 Task: Find connections with filter location Vera with filter topic #machinelearningwith filter profile language French with filter current company Tesco with filter school Bishop Cotton Boys' School with filter industry Animal Feed Manufacturing with filter service category Management Consulting with filter keywords title Plant Engineer
Action: Mouse scrolled (634, 588) with delta (0, 1)
Screenshot: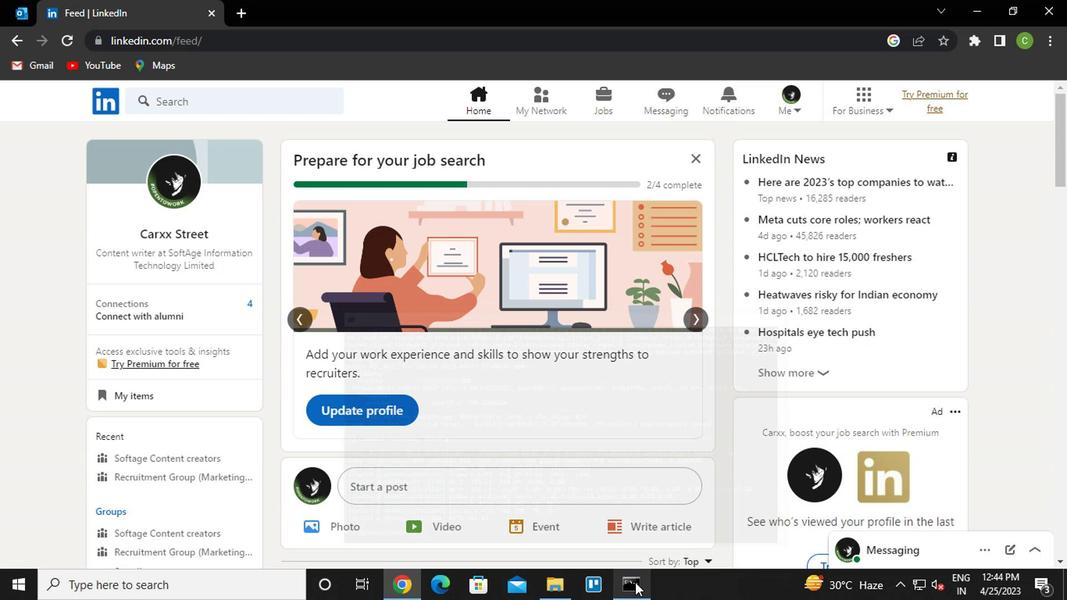 
Action: Mouse scrolled (634, 588) with delta (0, 1)
Screenshot: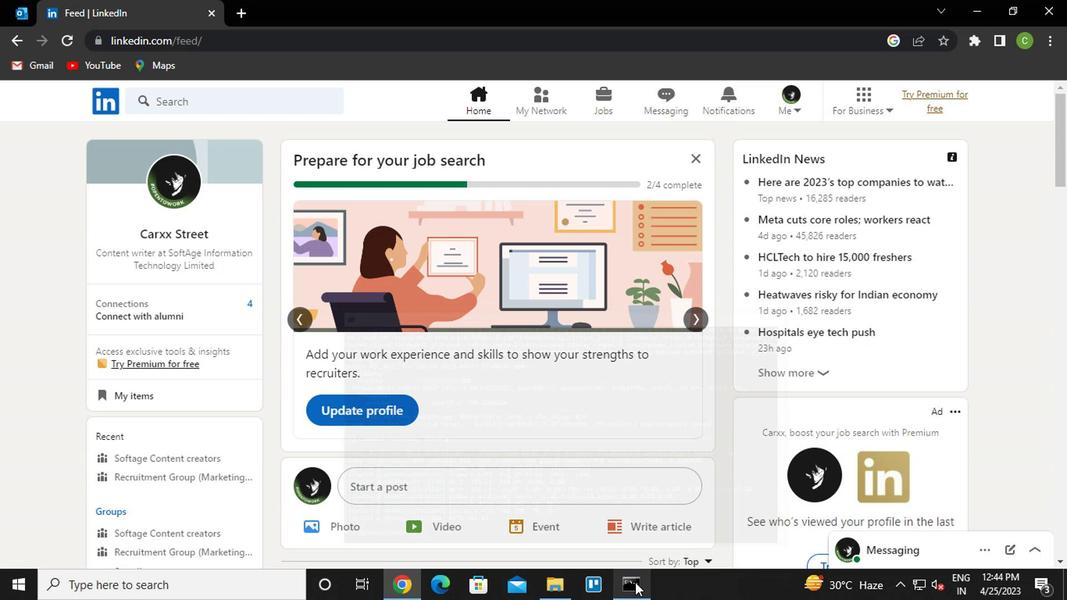
Action: Mouse moved to (549, 105)
Screenshot: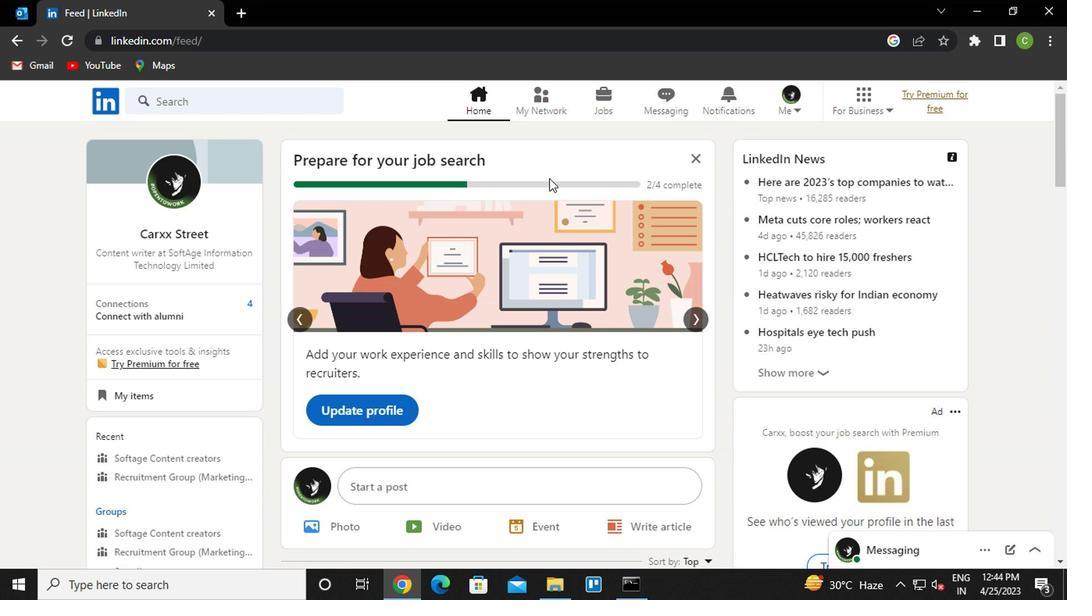 
Action: Mouse pressed left at (549, 105)
Screenshot: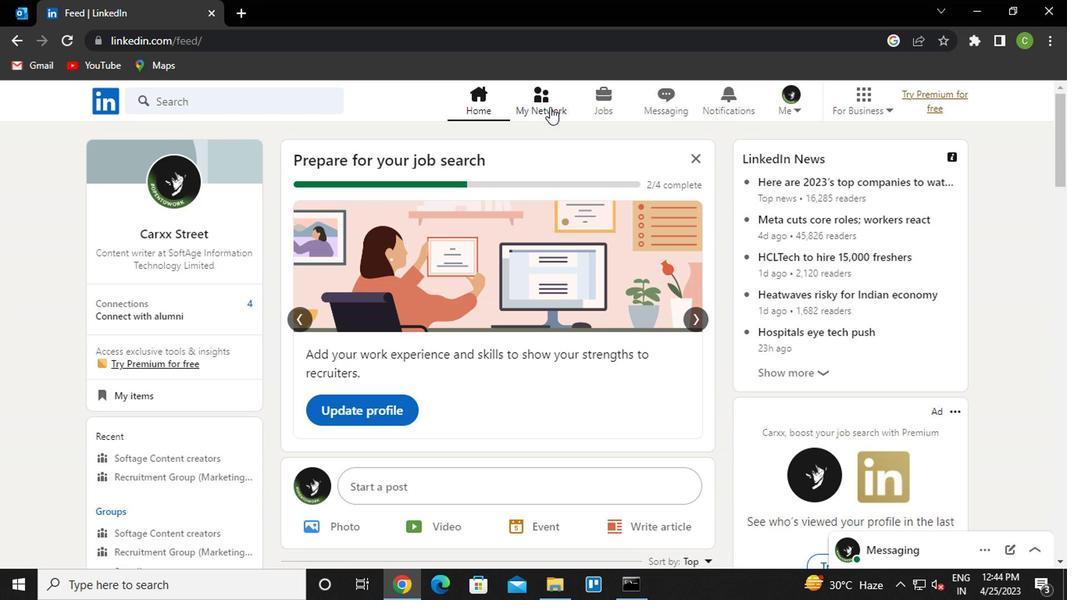 
Action: Mouse moved to (221, 181)
Screenshot: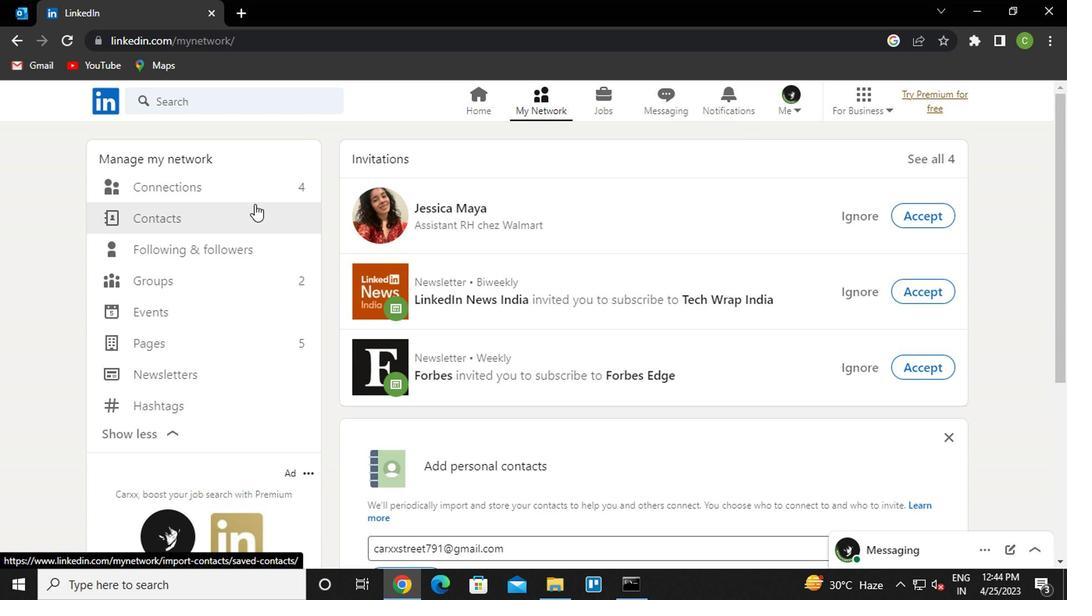 
Action: Mouse pressed left at (221, 181)
Screenshot: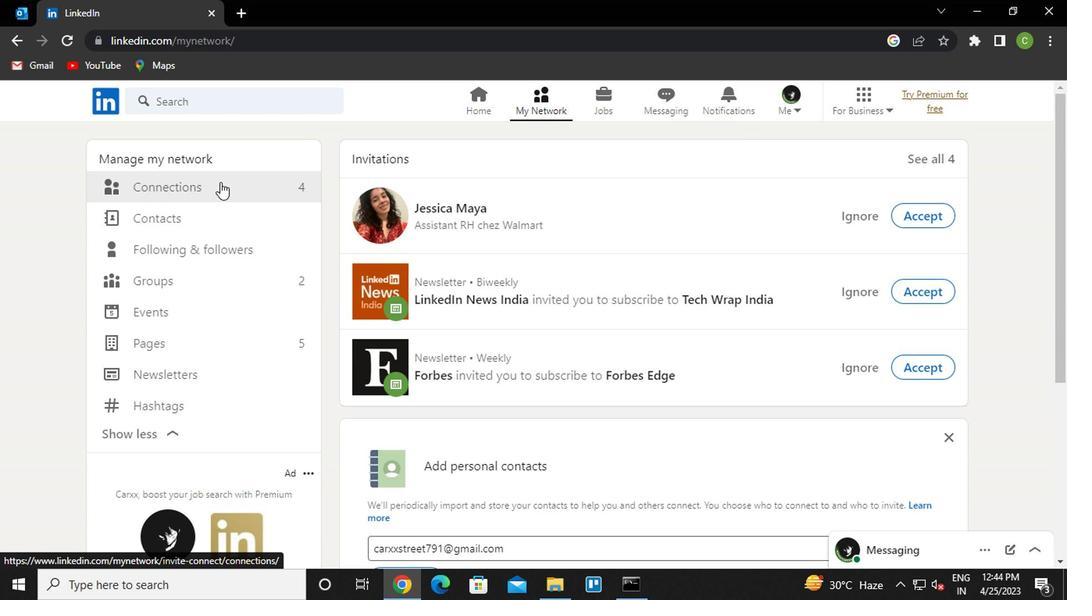 
Action: Mouse moved to (673, 189)
Screenshot: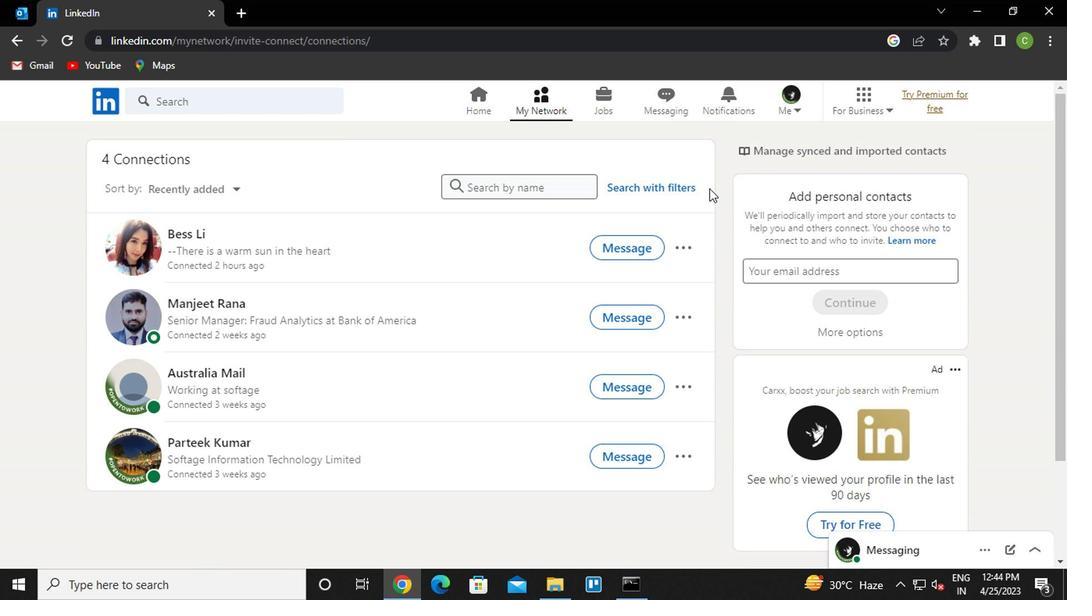 
Action: Mouse pressed left at (673, 189)
Screenshot: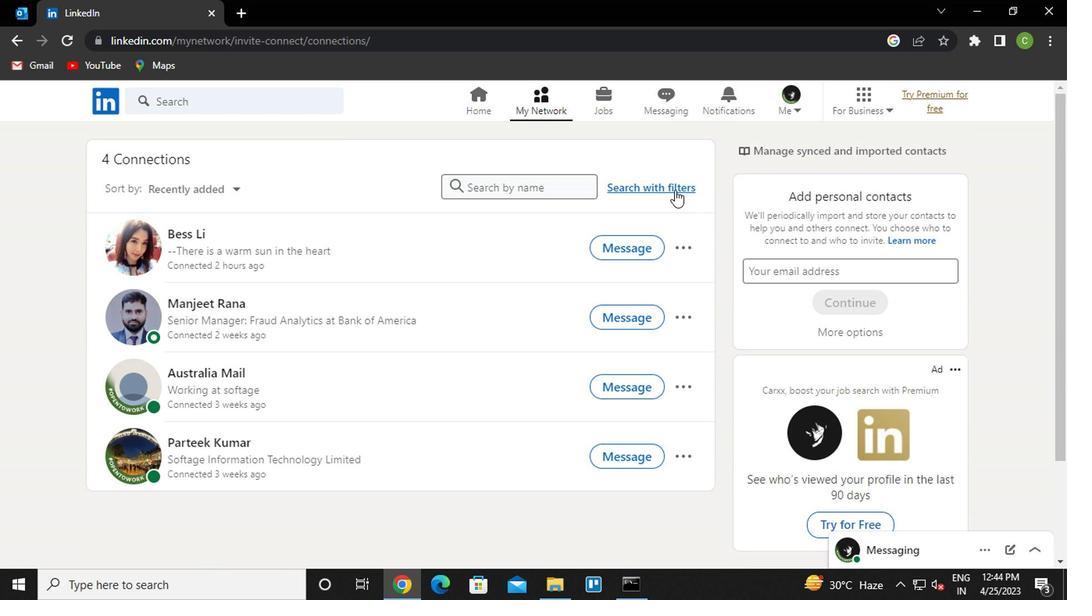 
Action: Mouse moved to (540, 145)
Screenshot: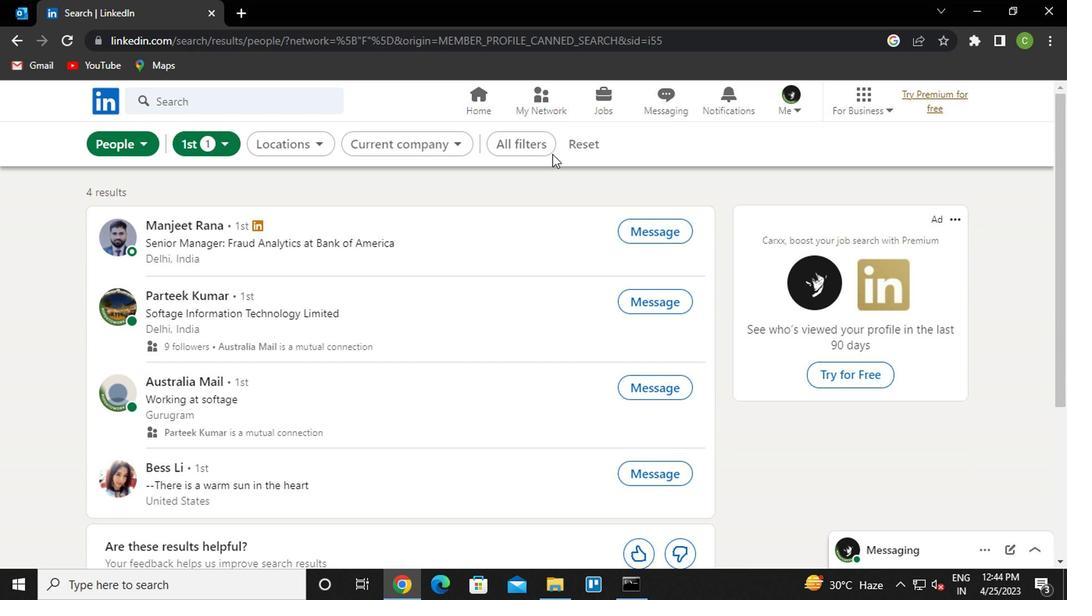 
Action: Mouse pressed left at (540, 145)
Screenshot: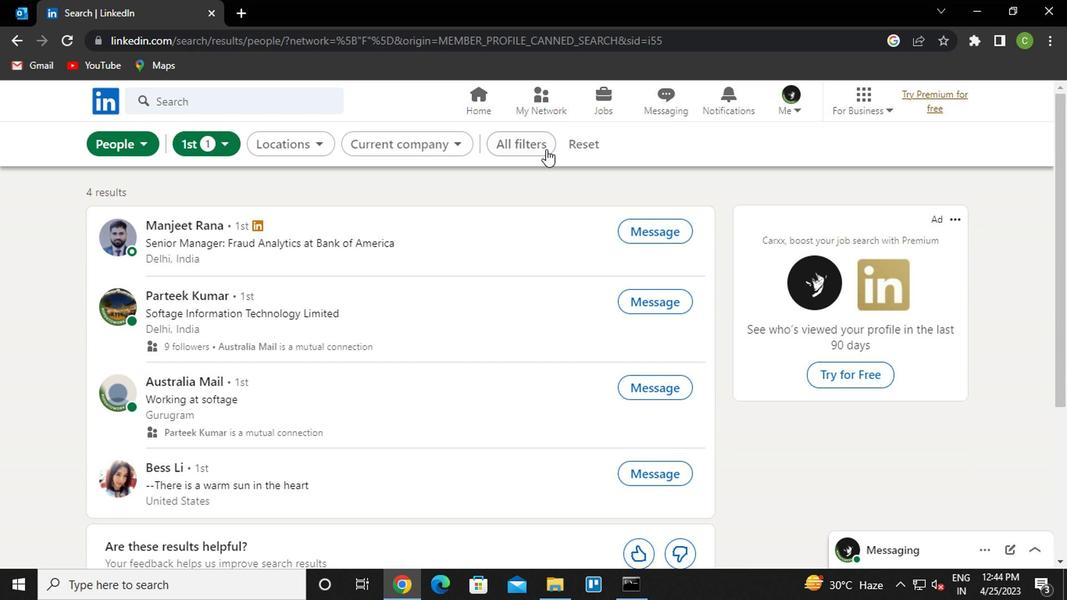
Action: Mouse moved to (830, 341)
Screenshot: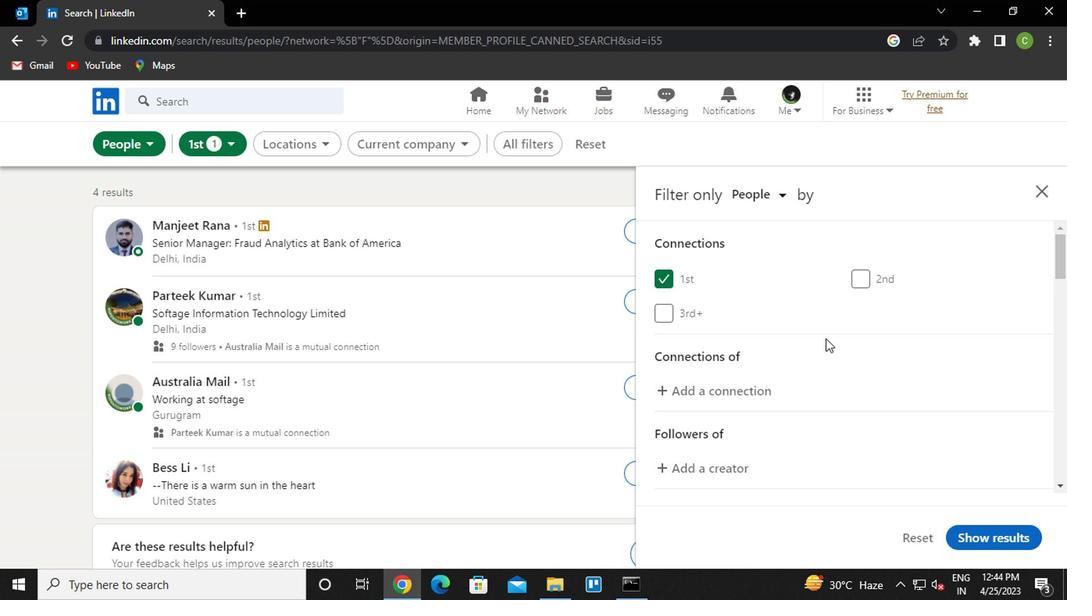 
Action: Mouse scrolled (830, 341) with delta (0, 0)
Screenshot: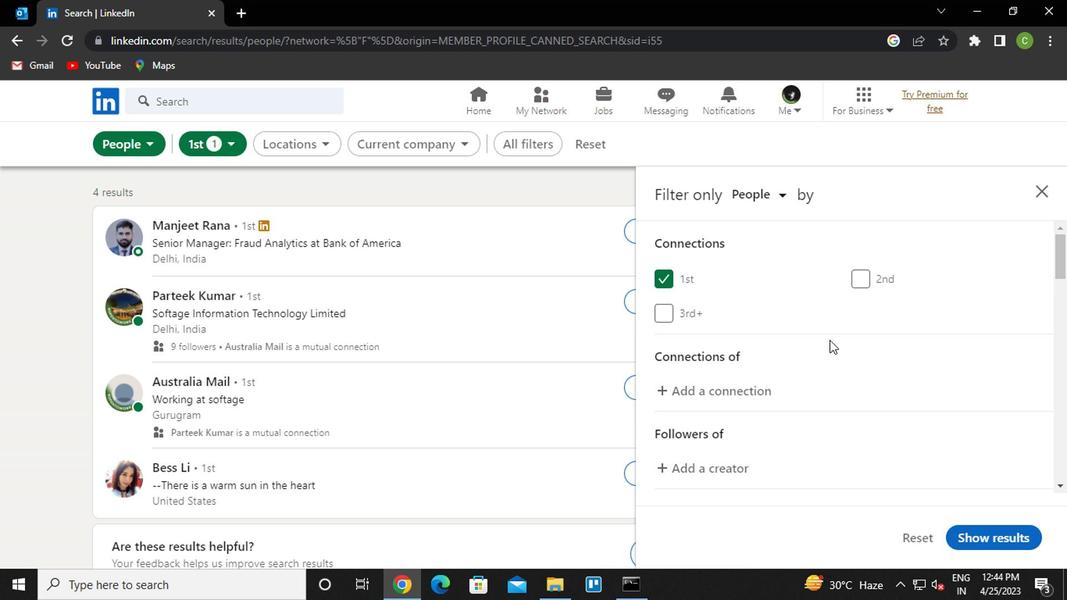 
Action: Mouse scrolled (830, 341) with delta (0, 0)
Screenshot: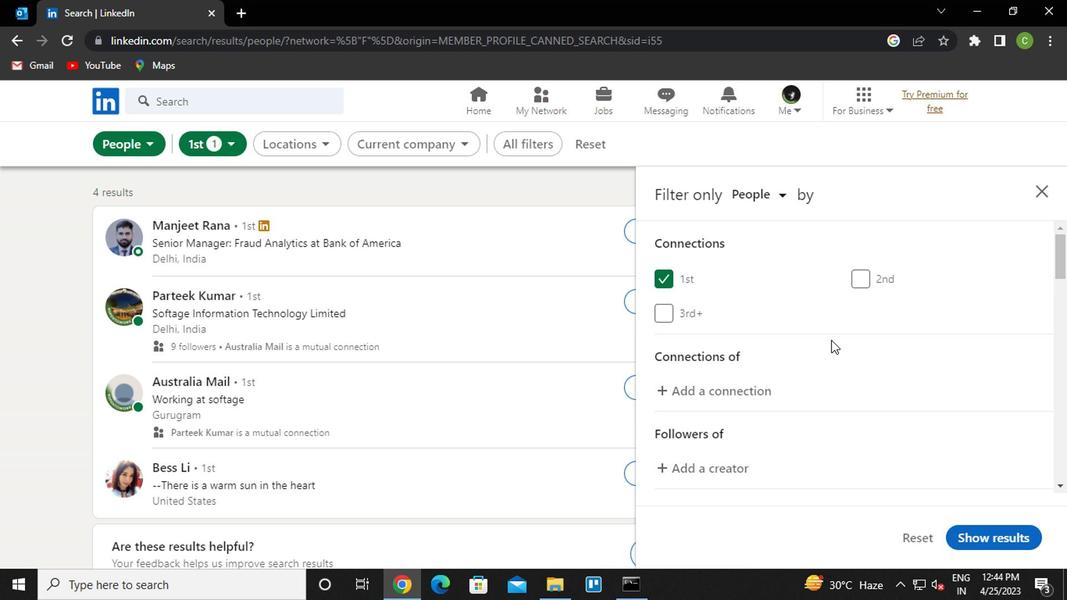 
Action: Mouse scrolled (830, 341) with delta (0, 0)
Screenshot: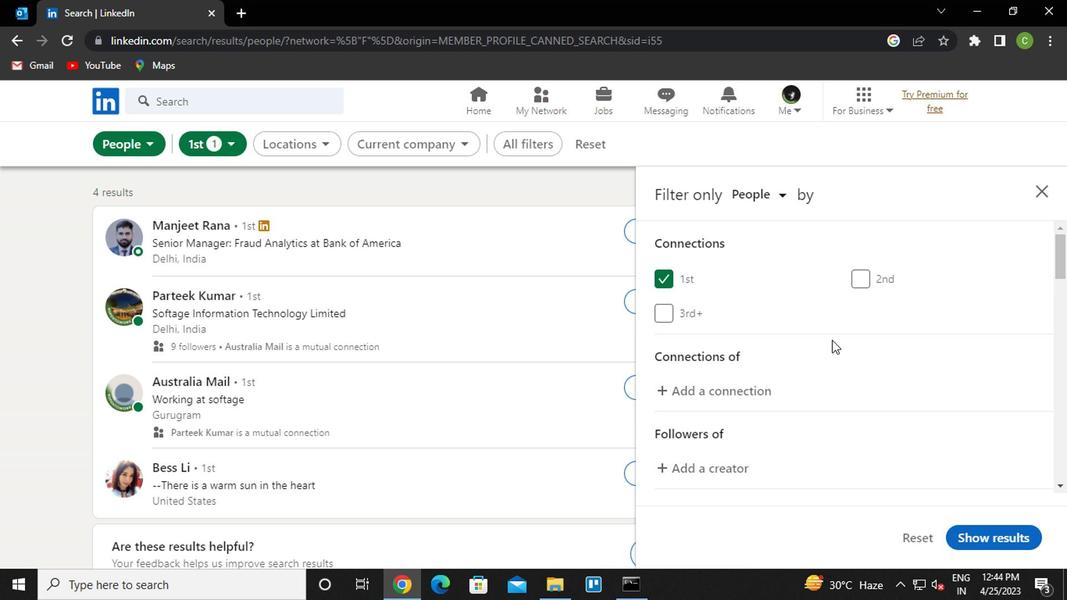 
Action: Mouse scrolled (830, 341) with delta (0, 0)
Screenshot: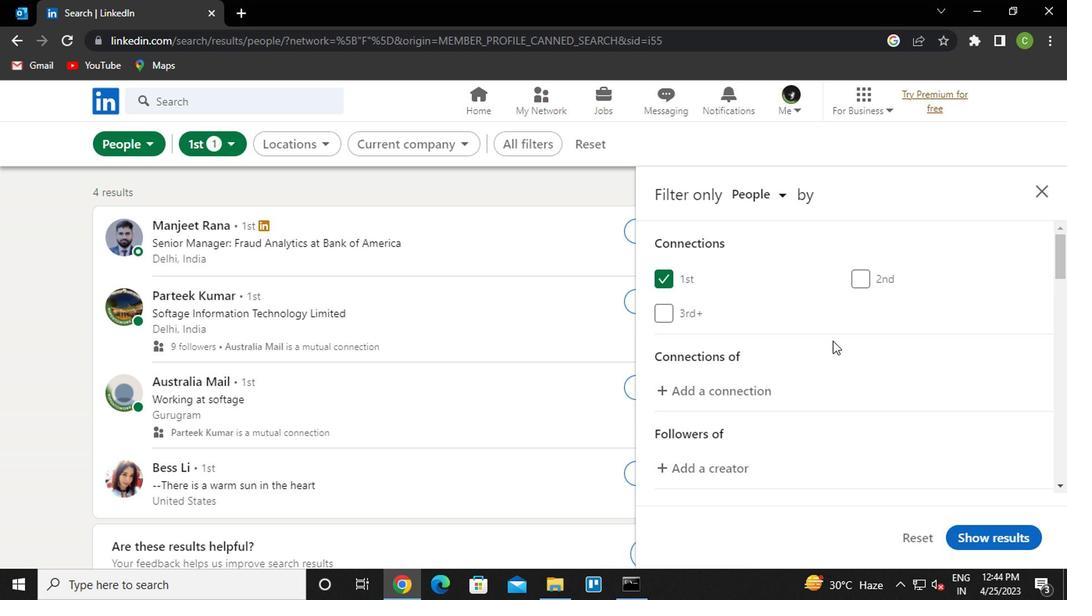 
Action: Mouse moved to (865, 322)
Screenshot: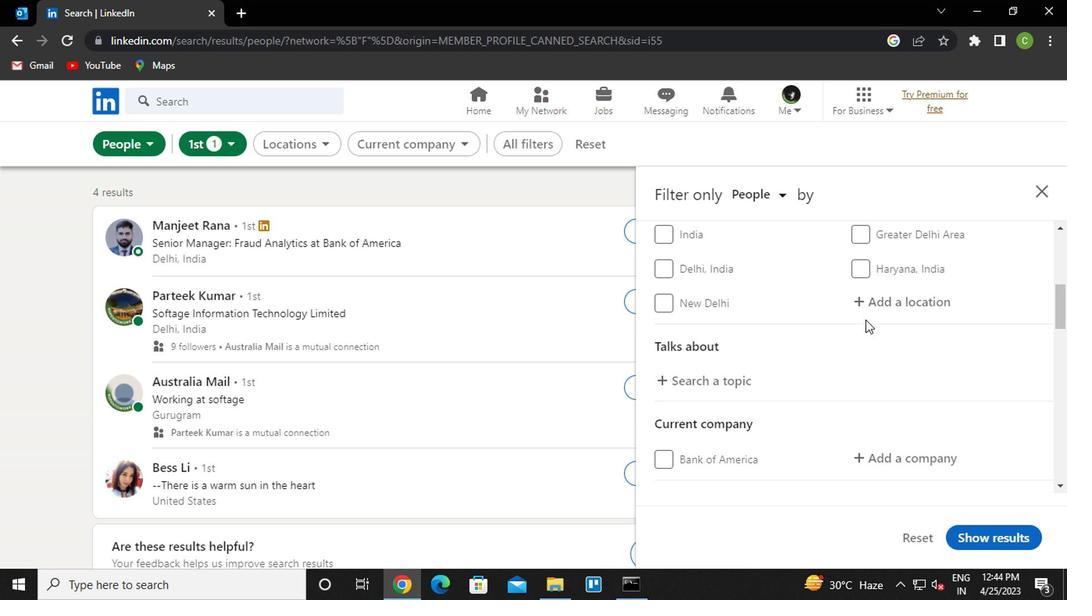 
Action: Mouse scrolled (865, 323) with delta (0, 0)
Screenshot: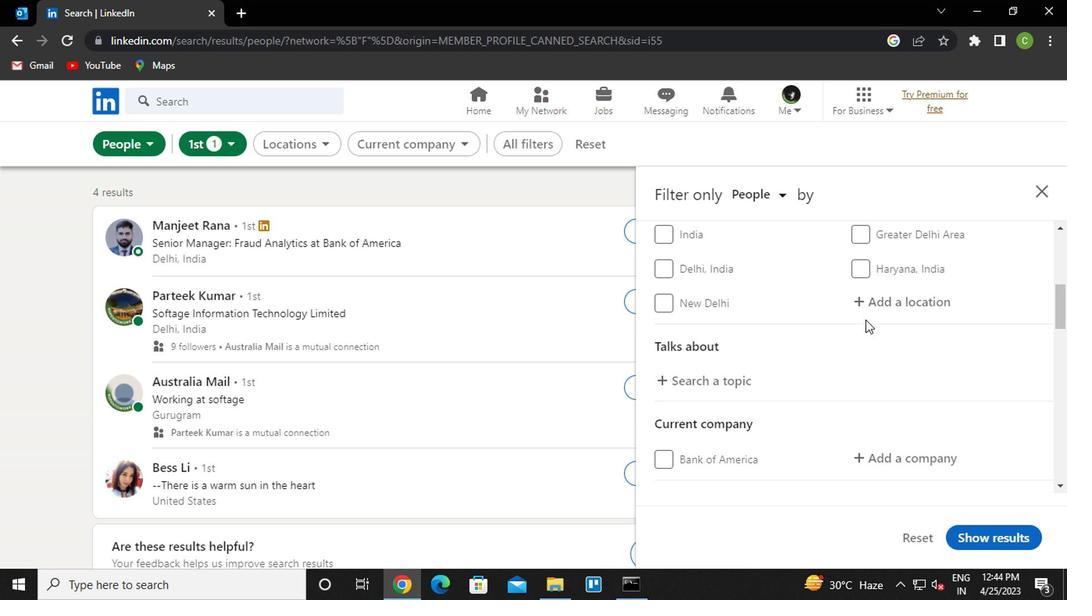 
Action: Mouse scrolled (865, 323) with delta (0, 0)
Screenshot: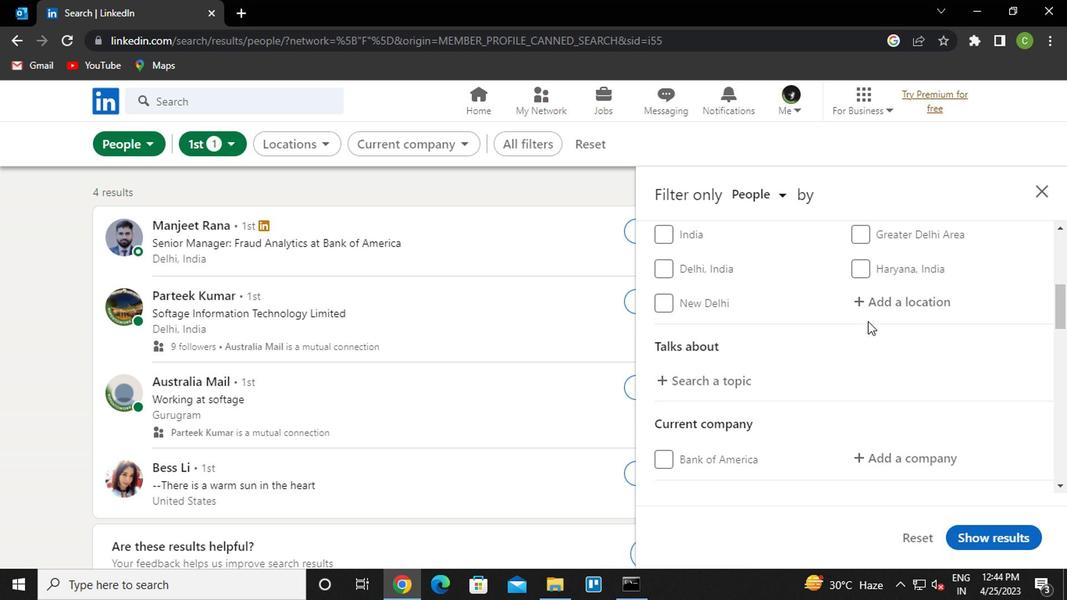 
Action: Mouse moved to (894, 463)
Screenshot: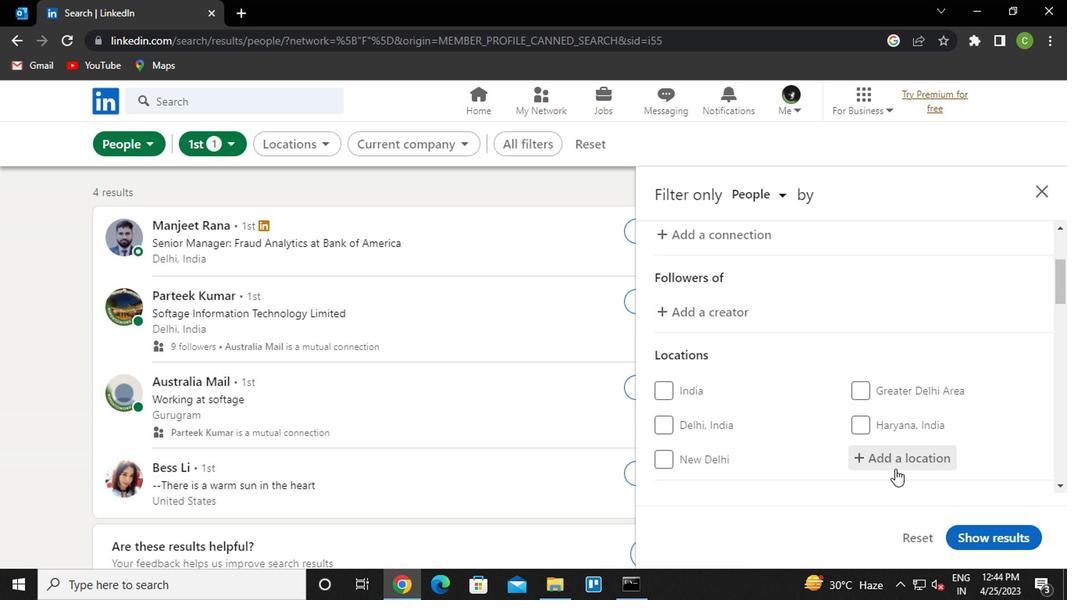 
Action: Mouse pressed left at (894, 463)
Screenshot: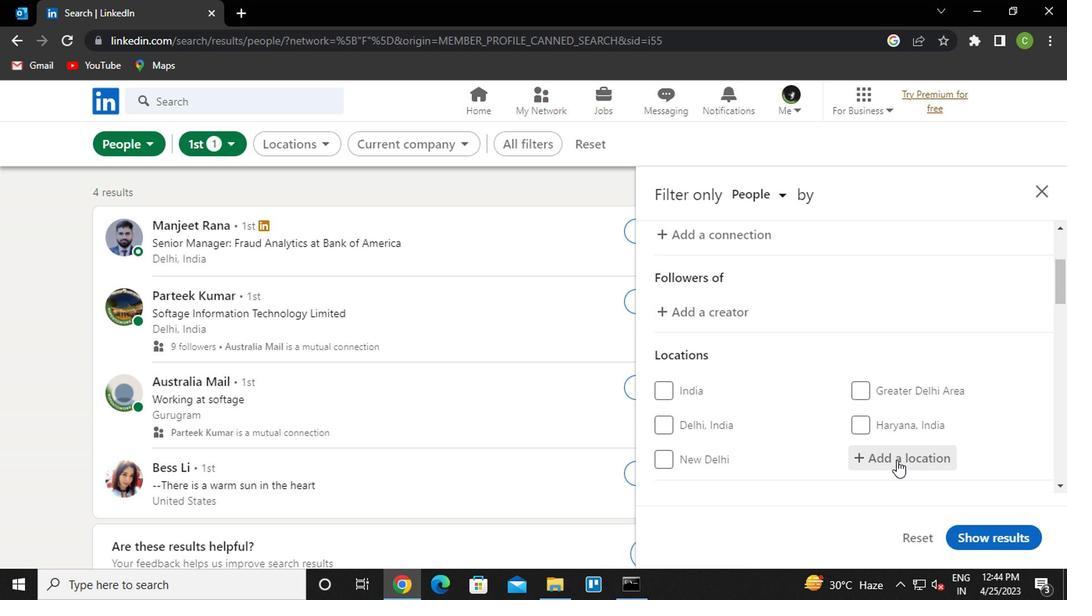 
Action: Mouse moved to (820, 514)
Screenshot: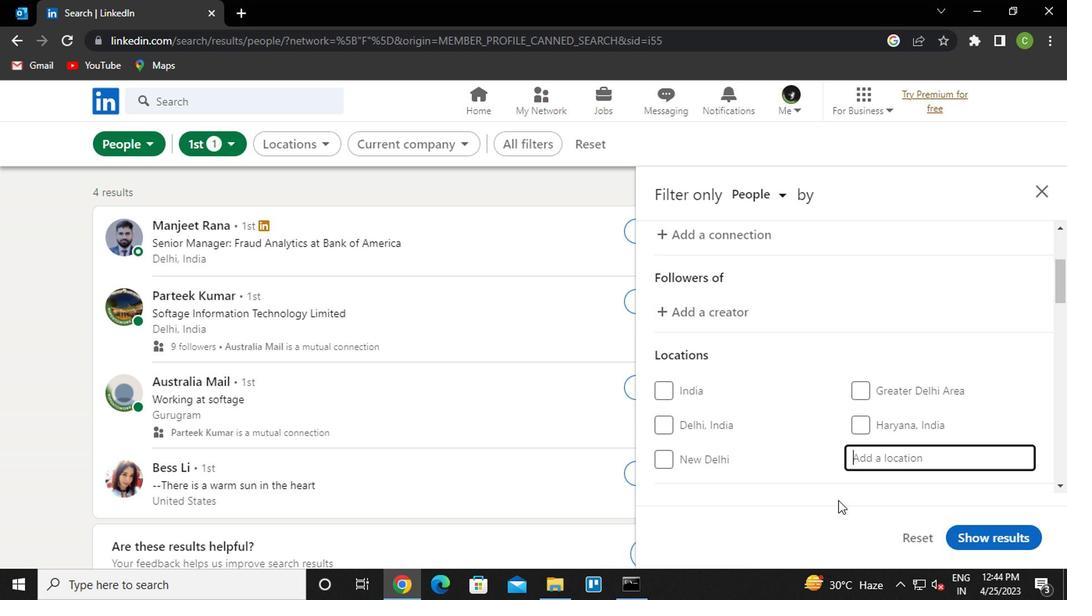 
Action: Key pressed <Key.caps_lock><Key.caps_lock>v<Key.caps_lock>era<Key.enter>
Screenshot: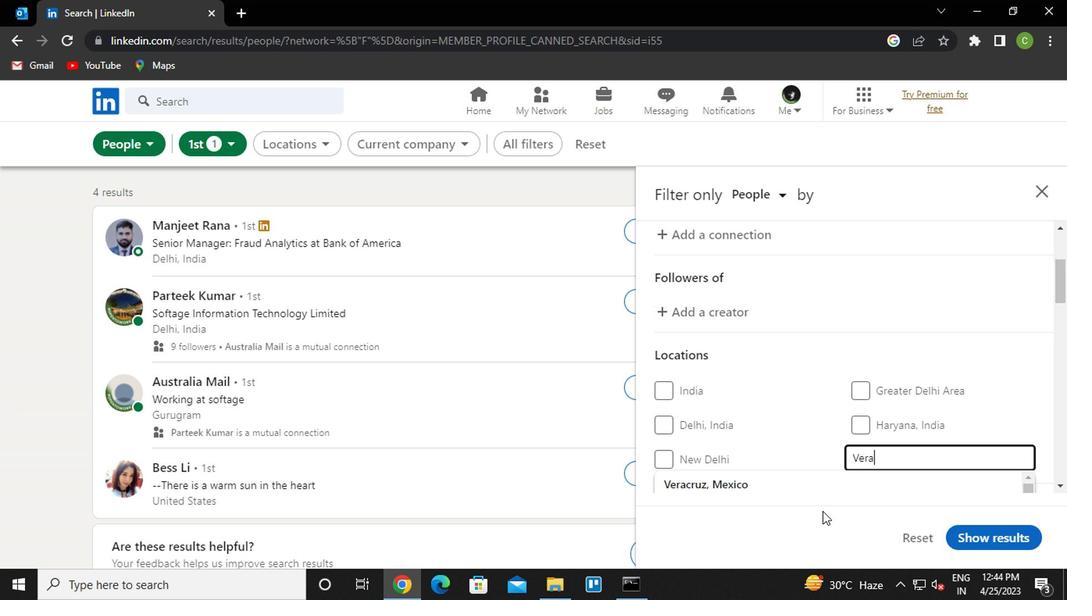 
Action: Mouse moved to (865, 411)
Screenshot: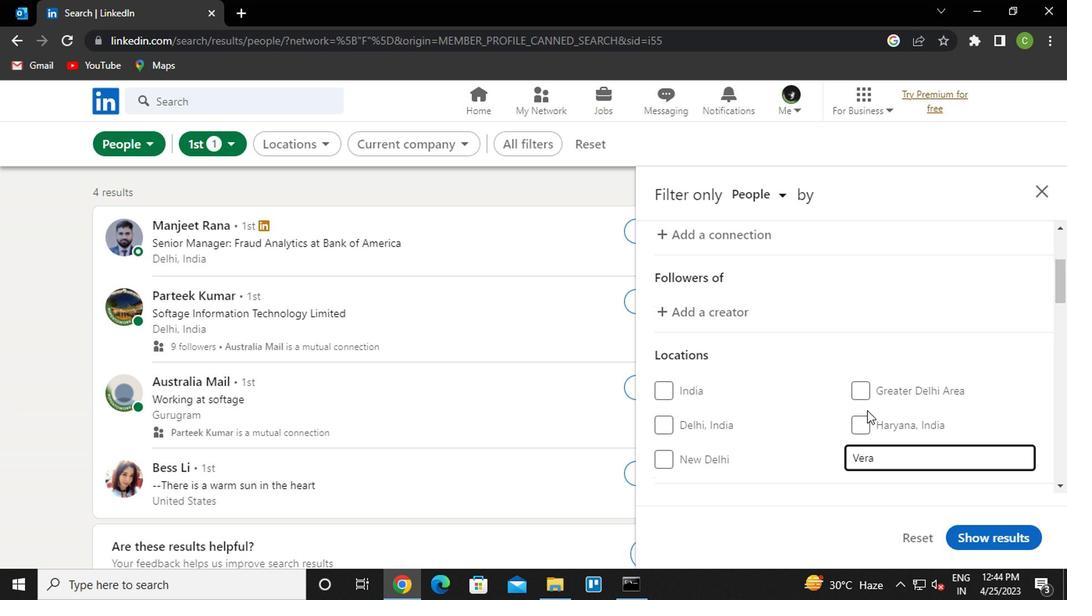 
Action: Mouse scrolled (865, 411) with delta (0, 0)
Screenshot: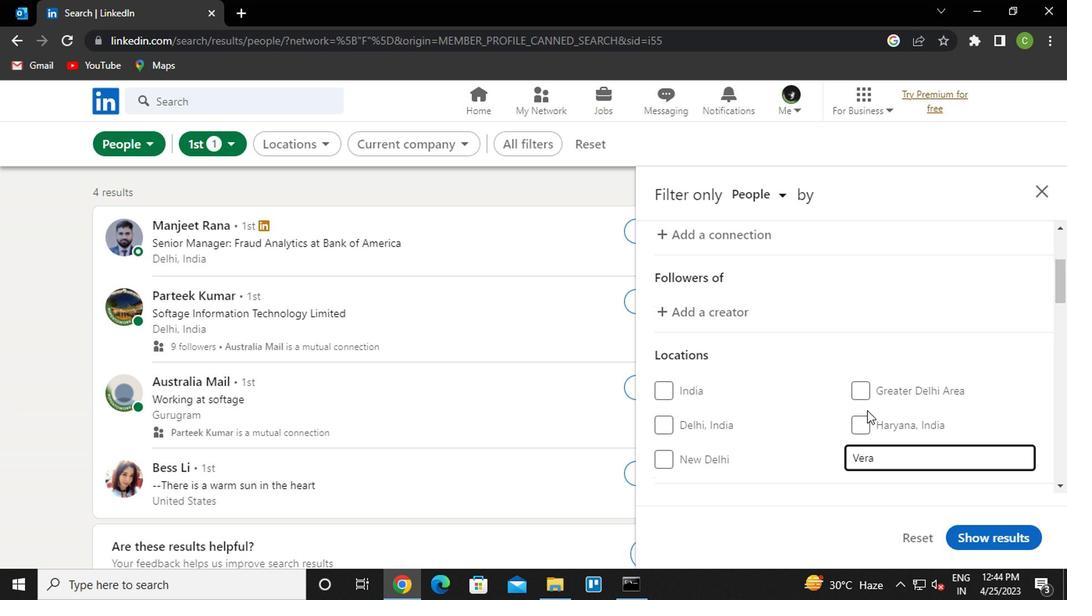 
Action: Mouse moved to (857, 393)
Screenshot: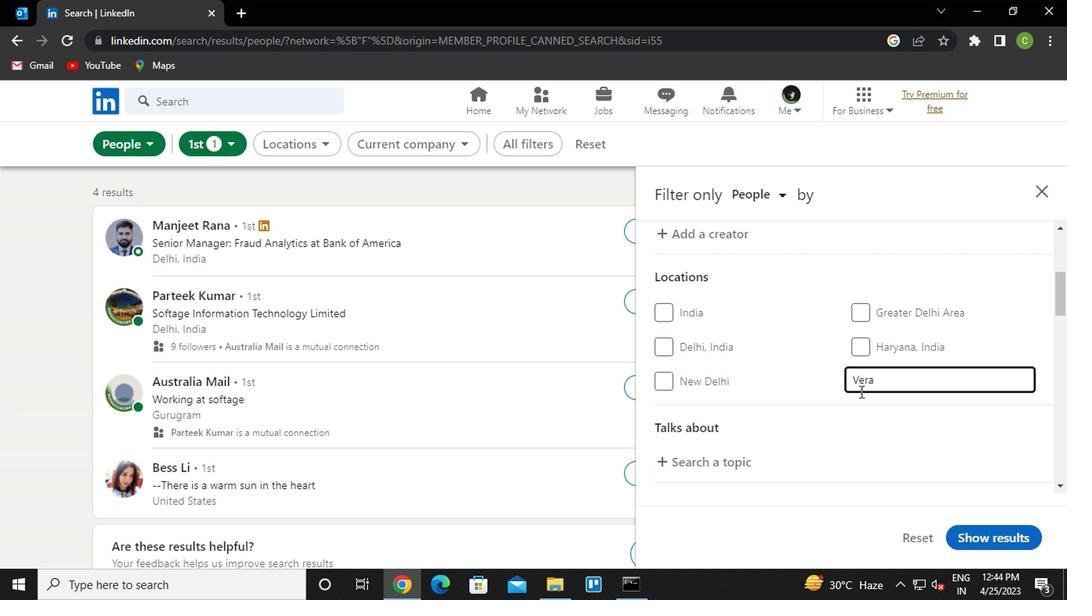 
Action: Mouse scrolled (857, 393) with delta (0, 0)
Screenshot: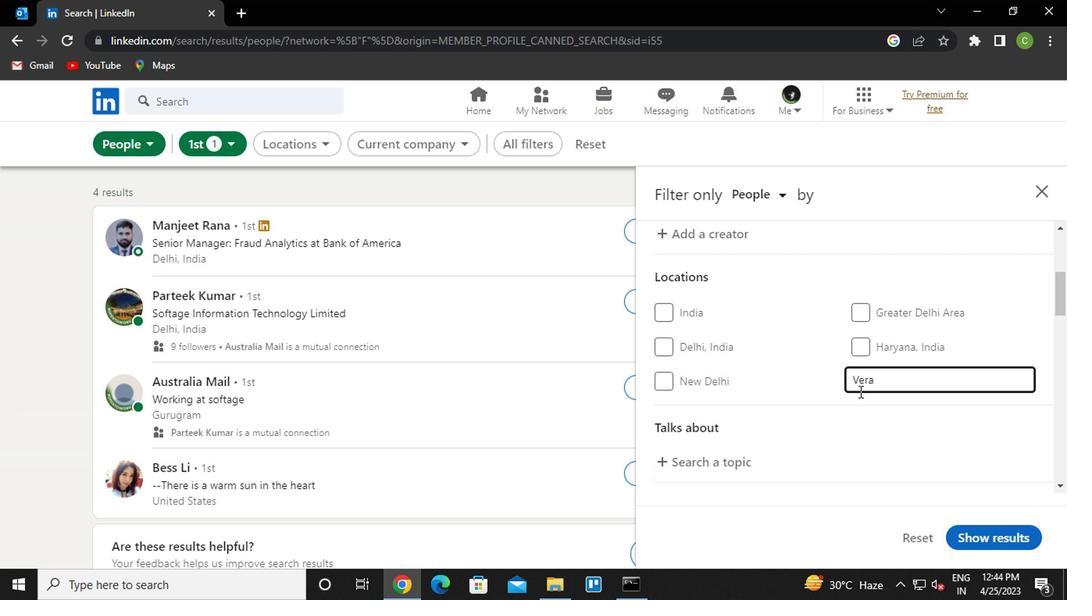
Action: Mouse moved to (718, 383)
Screenshot: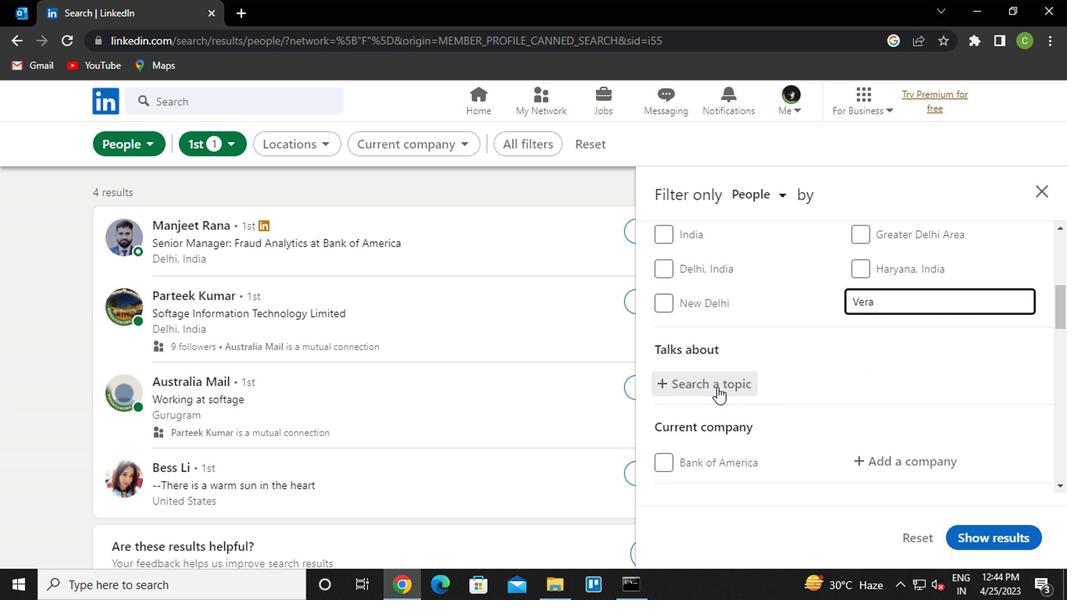 
Action: Mouse pressed left at (718, 383)
Screenshot: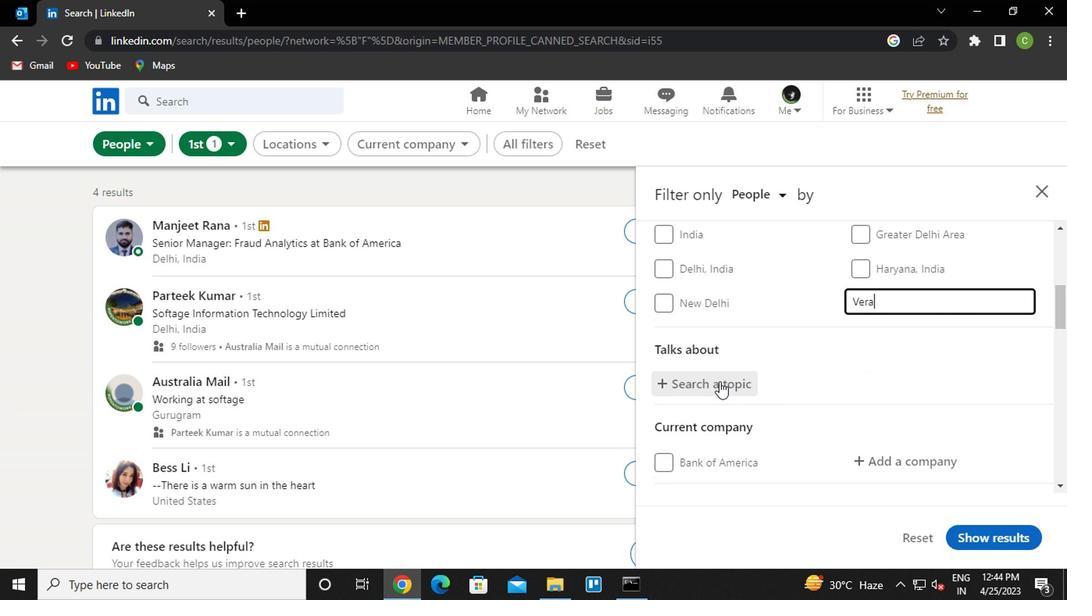 
Action: Mouse moved to (712, 386)
Screenshot: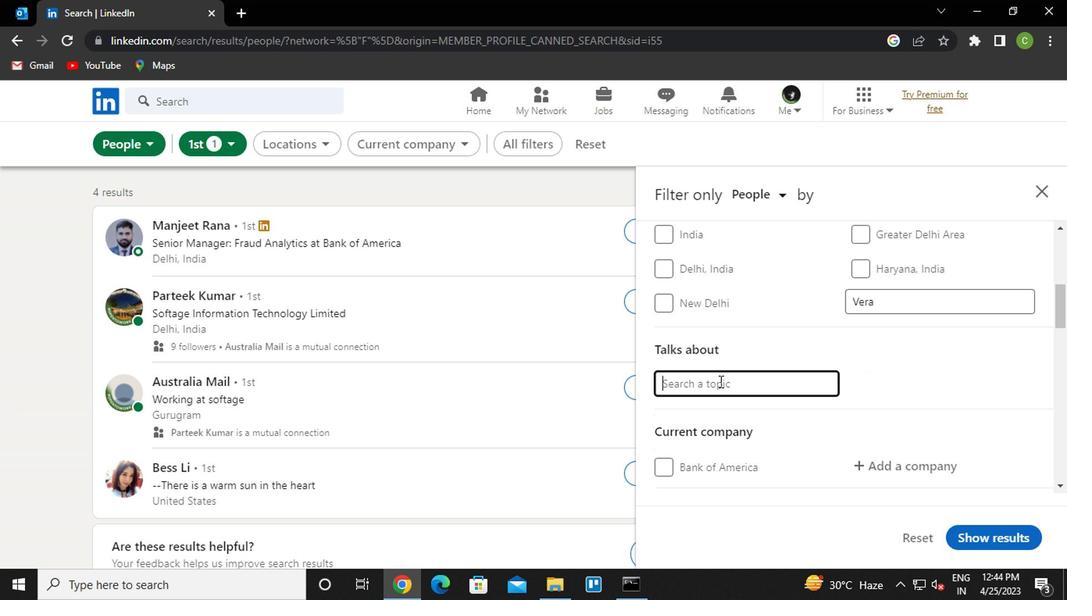 
Action: Key pressed <Key.shift><Key.shift><Key.shift><Key.shift><Key.shift><Key.shift><Key.shift><Key.shift><Key.shift><Key.shift><Key.shift><Key.shift><Key.shift><Key.shift><Key.shift><Key.shift><Key.shift><Key.shift><Key.shift><Key.shift><Key.shift><Key.shift><Key.shift>#MACHINELEARNING
Screenshot: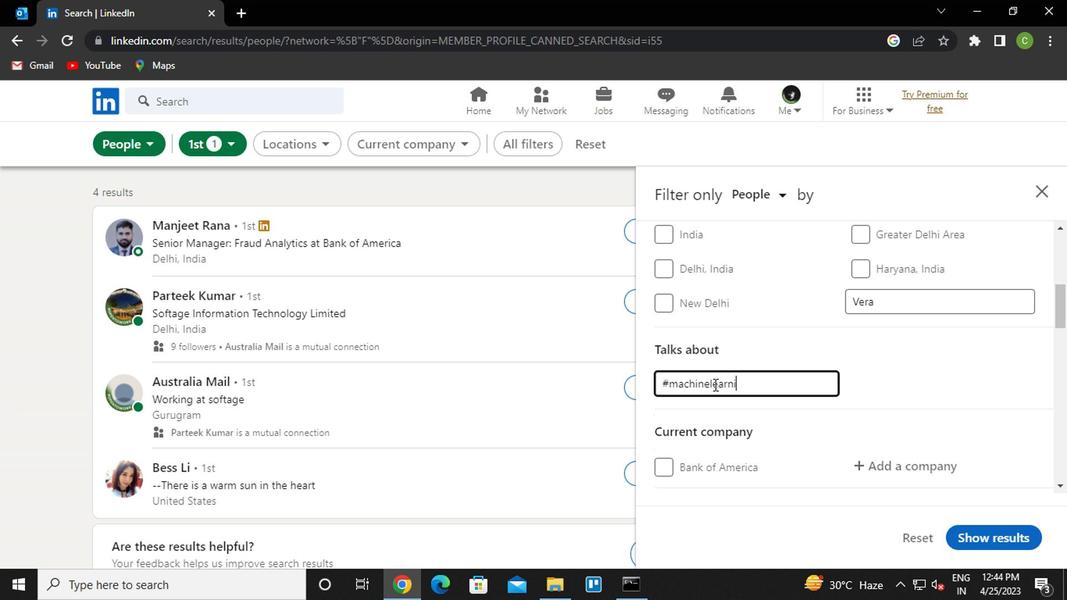 
Action: Mouse moved to (820, 346)
Screenshot: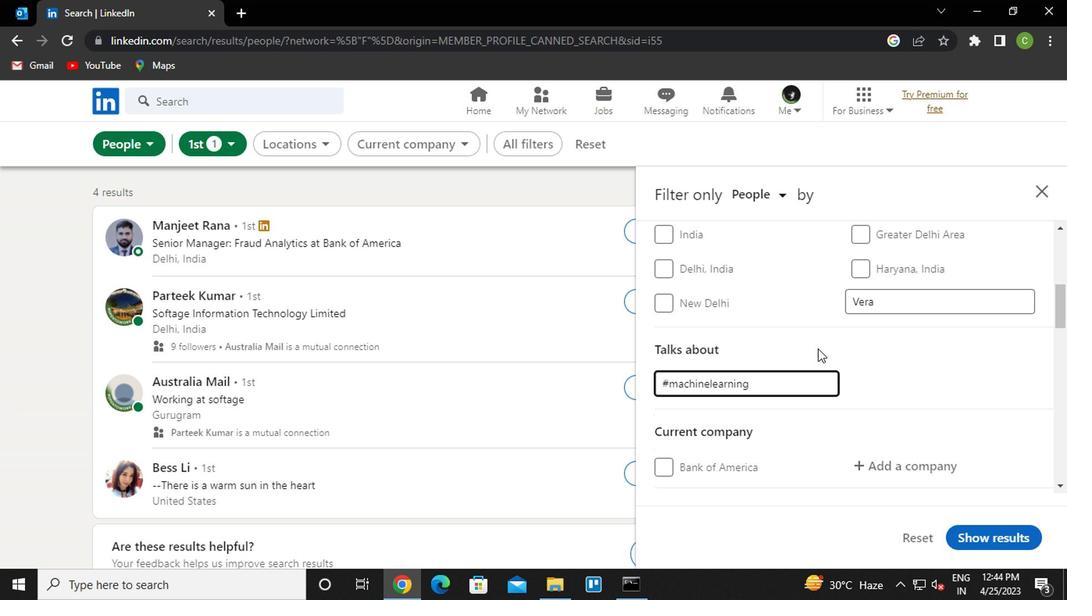 
Action: Mouse scrolled (820, 345) with delta (0, -1)
Screenshot: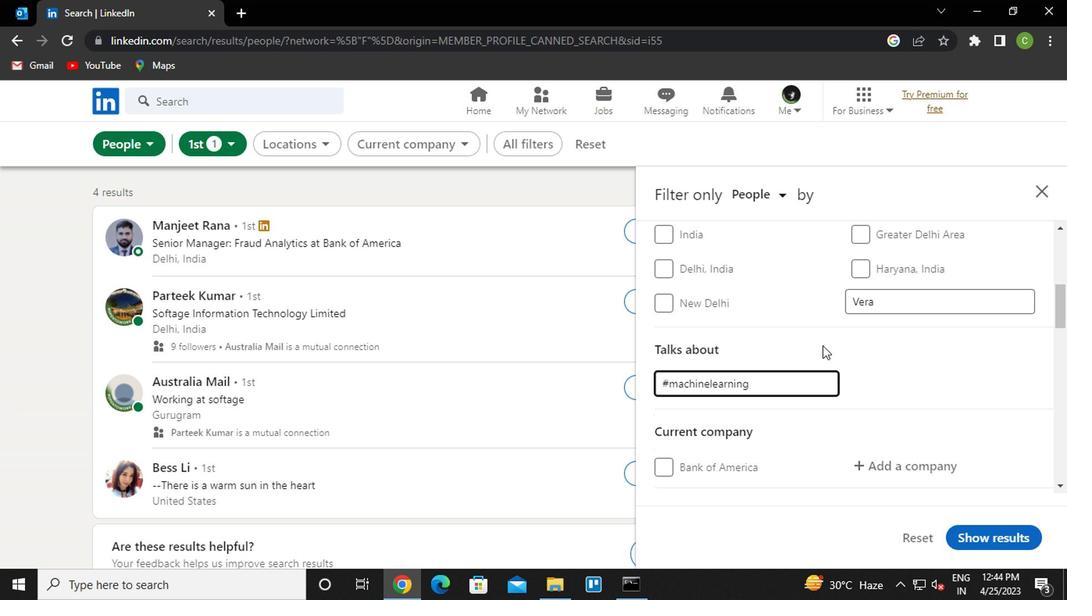 
Action: Mouse moved to (875, 304)
Screenshot: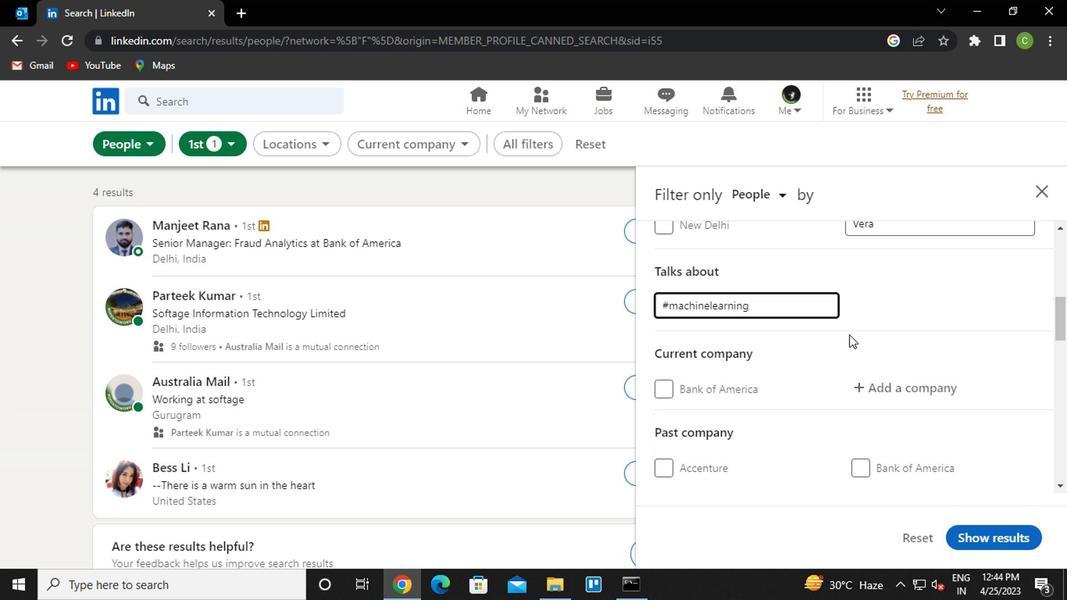 
Action: Mouse pressed left at (875, 304)
Screenshot: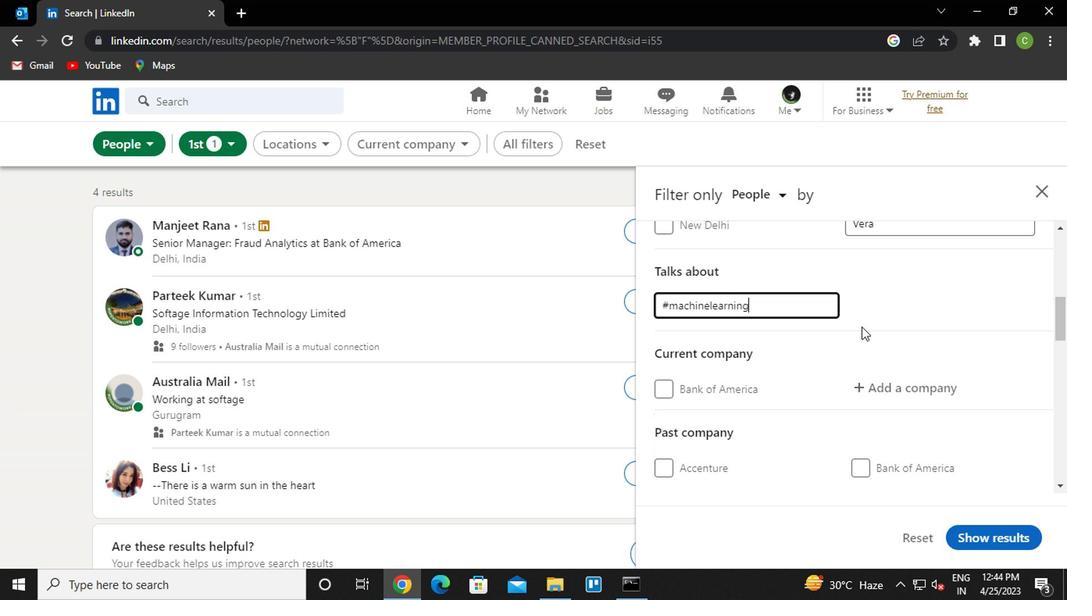 
Action: Mouse moved to (807, 339)
Screenshot: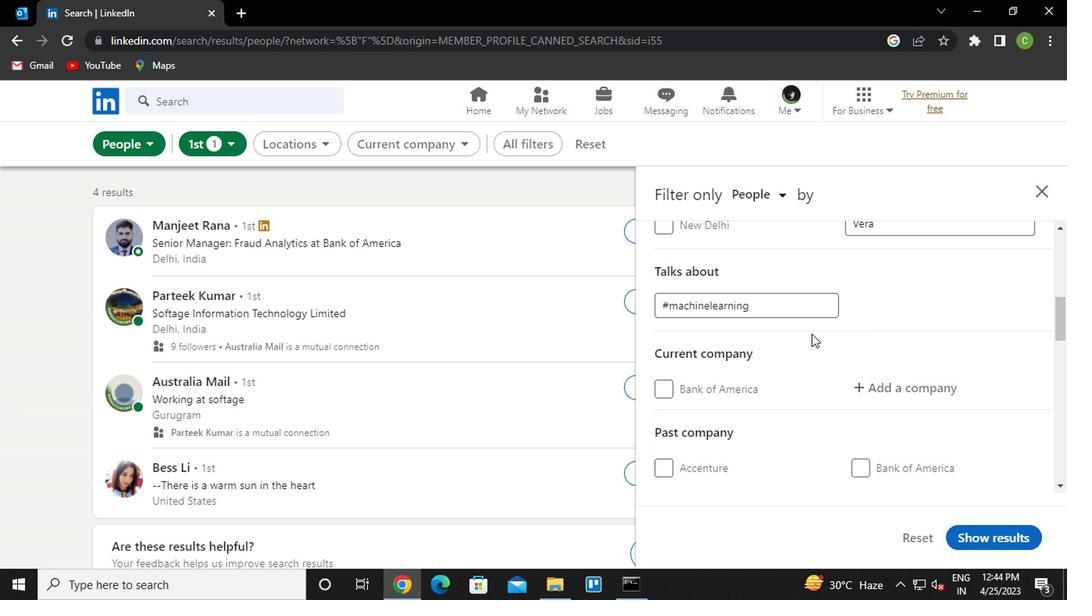 
Action: Mouse scrolled (807, 338) with delta (0, -1)
Screenshot: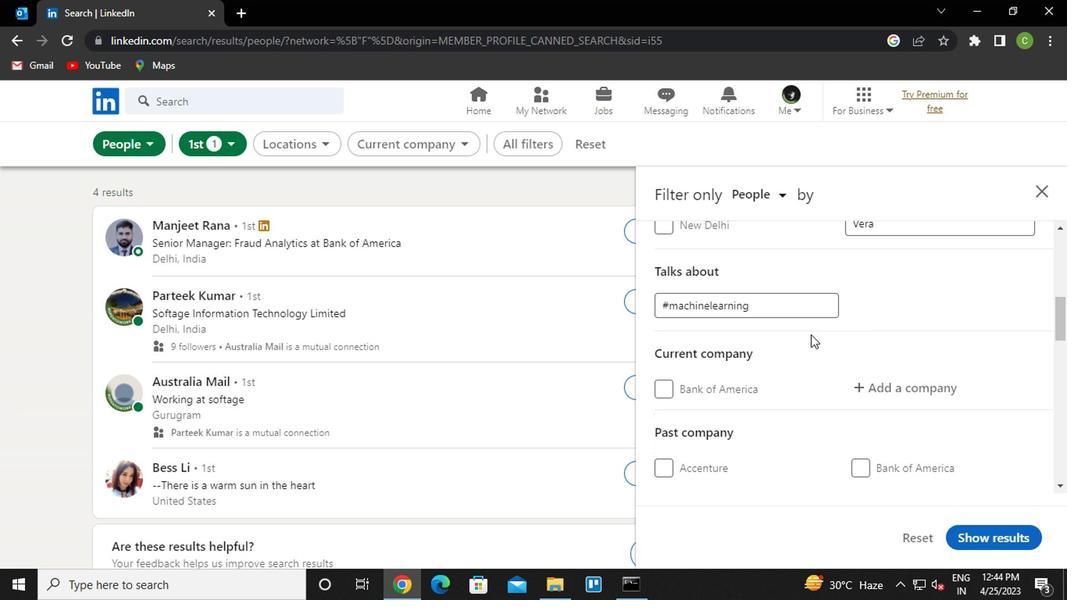 
Action: Mouse moved to (807, 339)
Screenshot: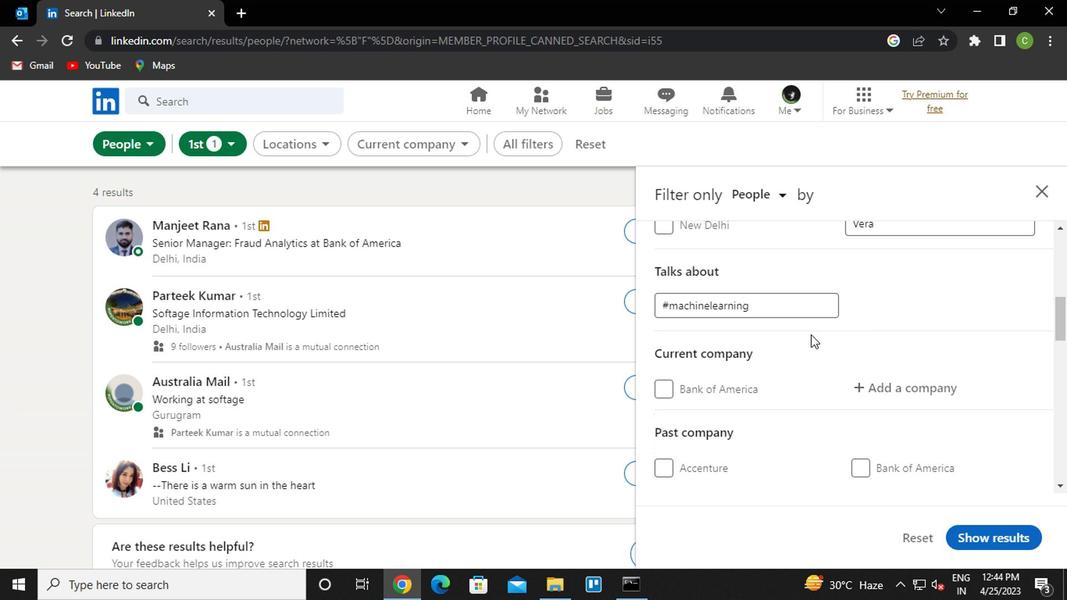 
Action: Mouse scrolled (807, 338) with delta (0, -1)
Screenshot: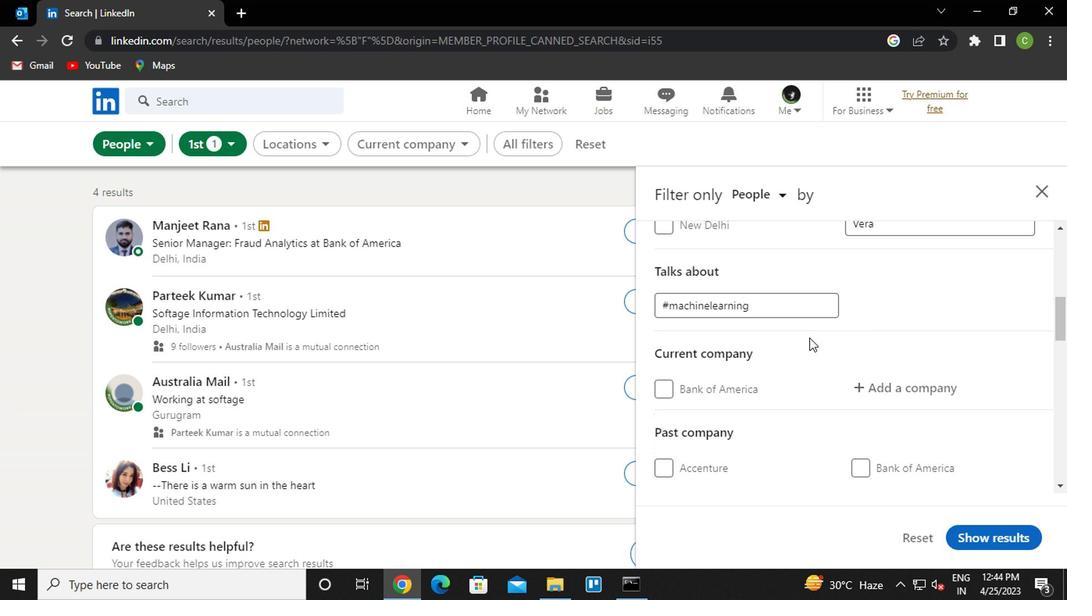 
Action: Mouse moved to (802, 347)
Screenshot: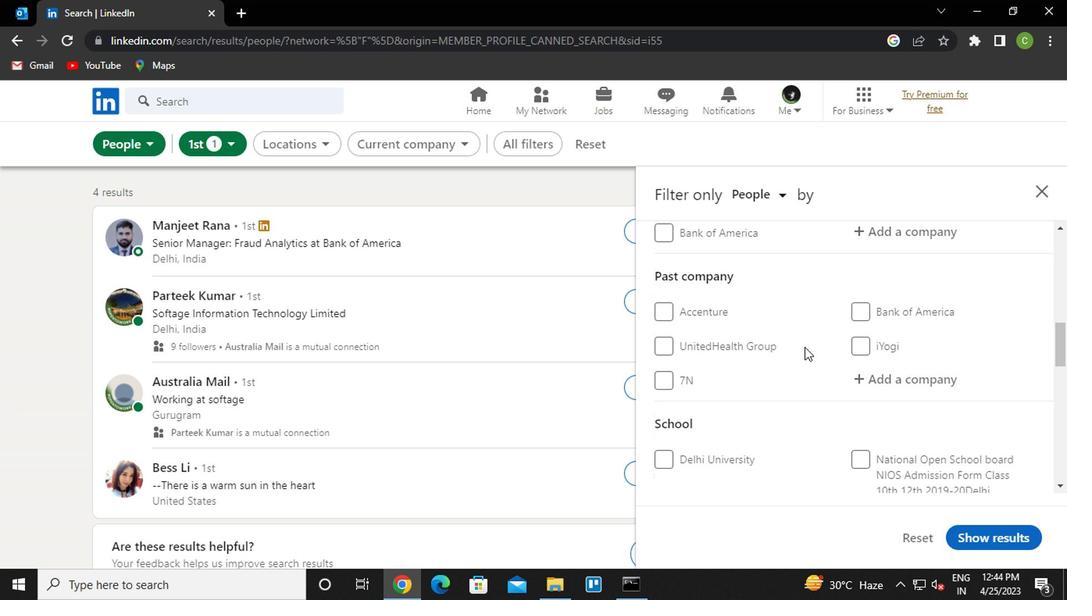 
Action: Mouse scrolled (802, 348) with delta (0, 1)
Screenshot: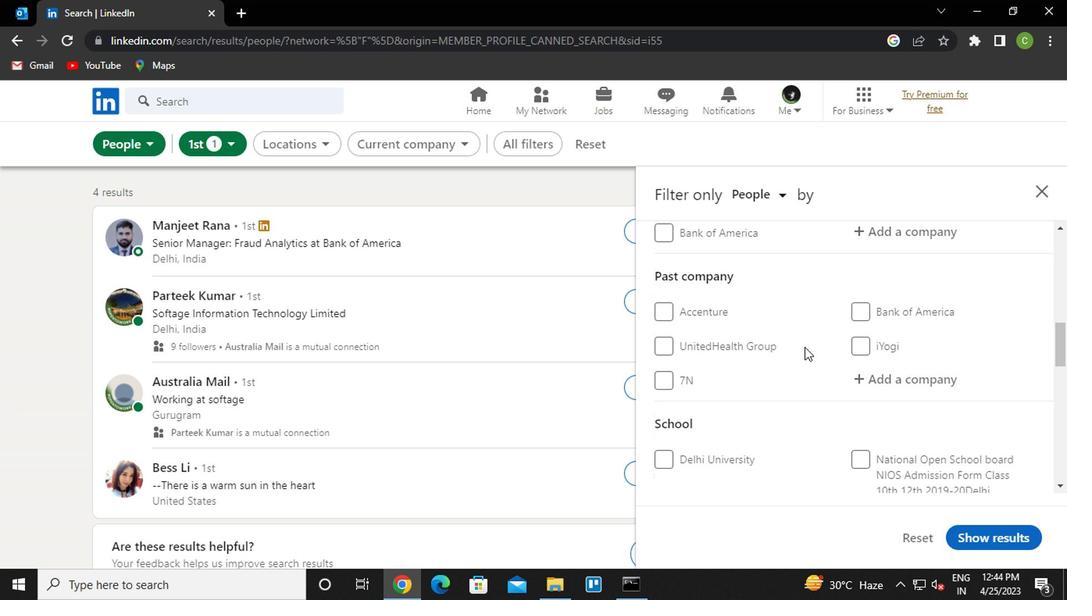 
Action: Mouse moved to (875, 311)
Screenshot: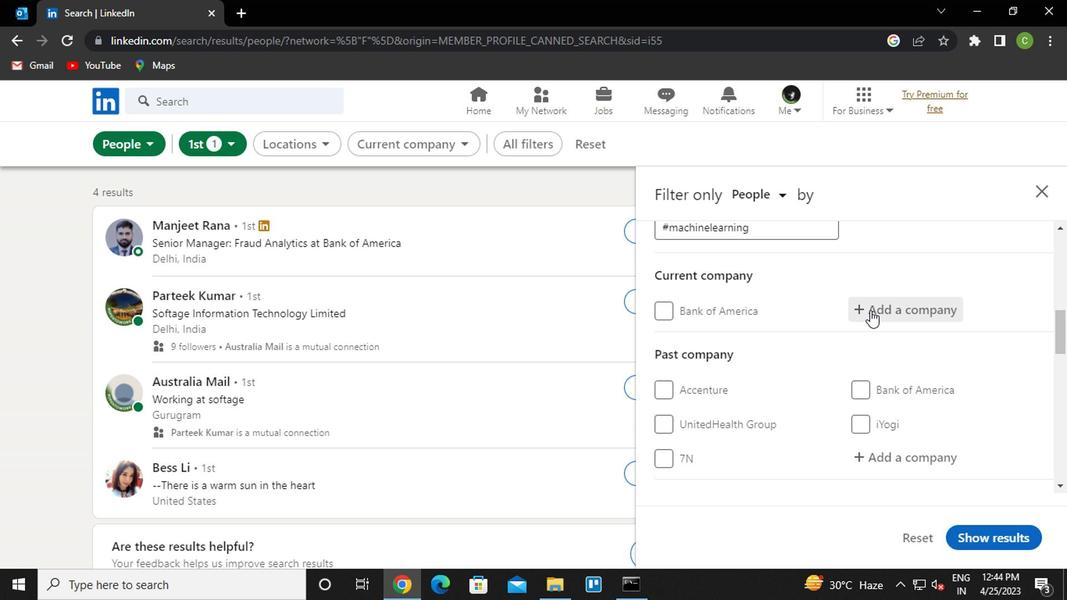 
Action: Mouse pressed left at (875, 311)
Screenshot: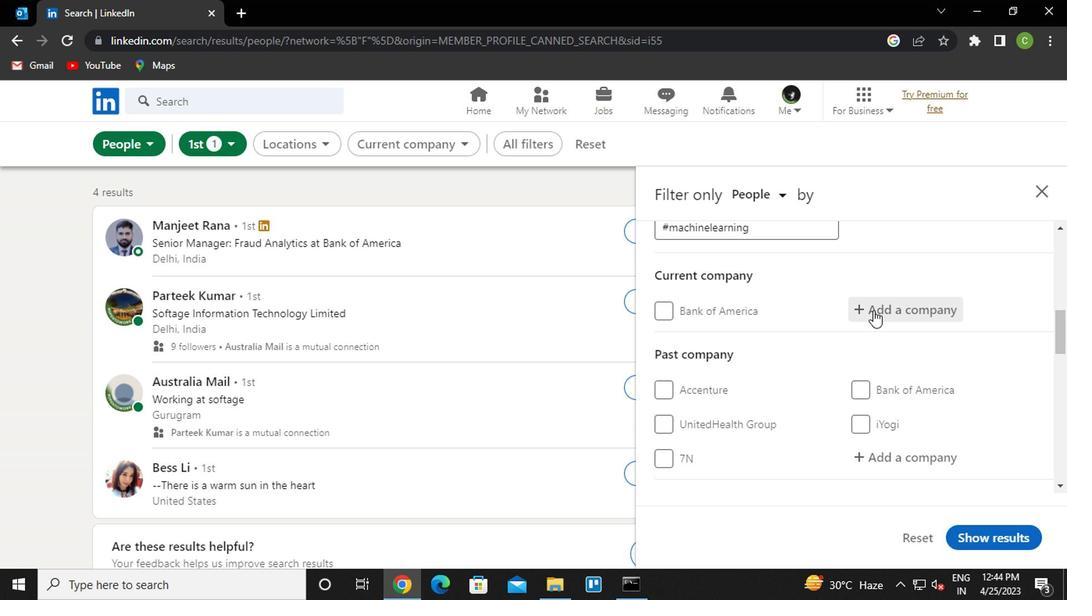 
Action: Mouse moved to (770, 404)
Screenshot: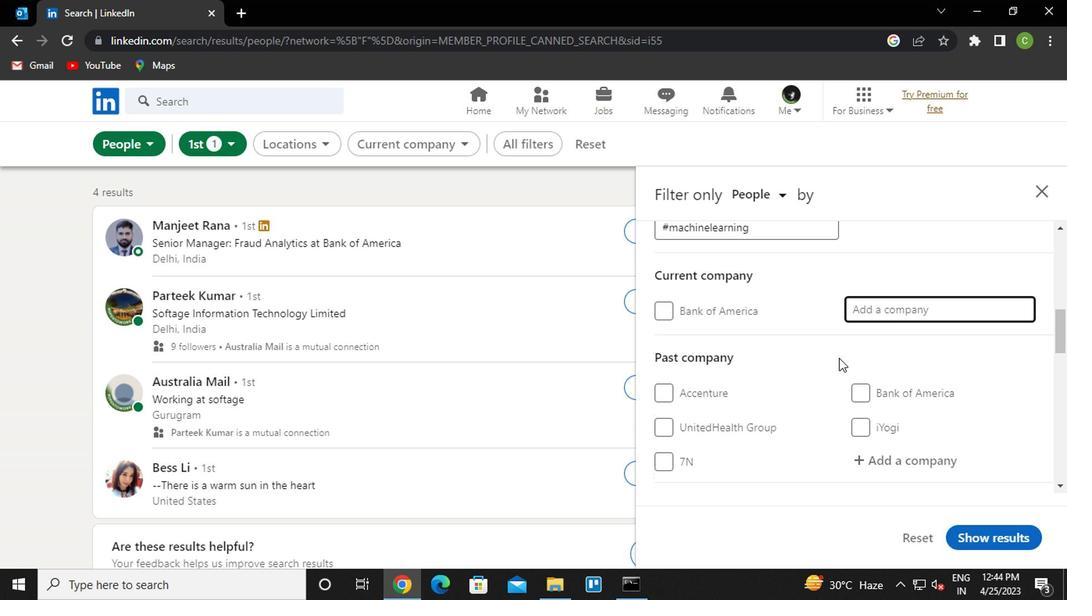 
Action: Key pressed <Key.caps_lock>T<Key.caps_lock>ESCO
Screenshot: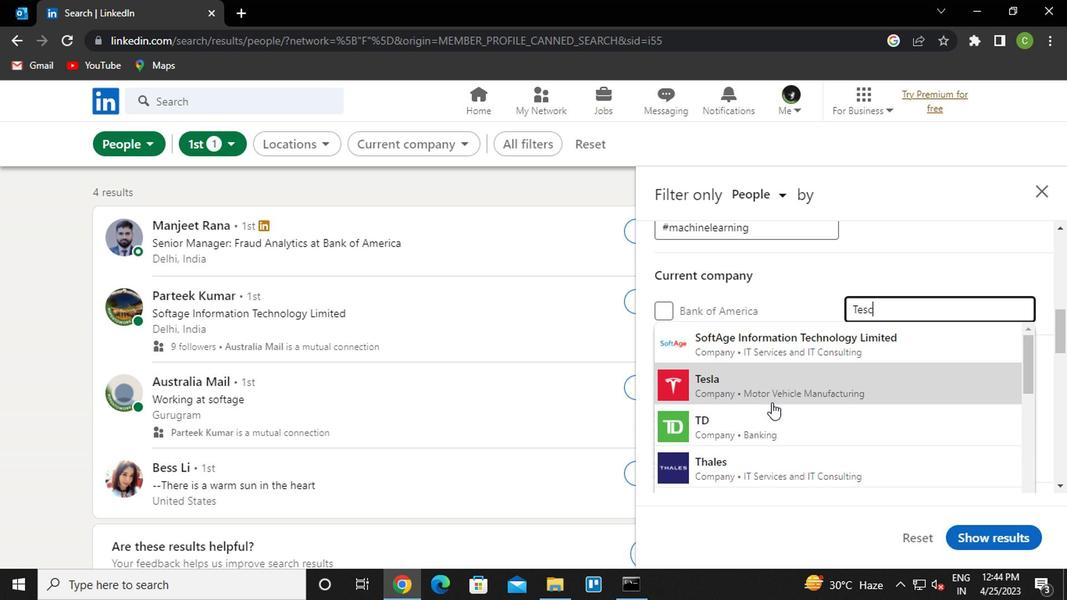 
Action: Mouse moved to (785, 343)
Screenshot: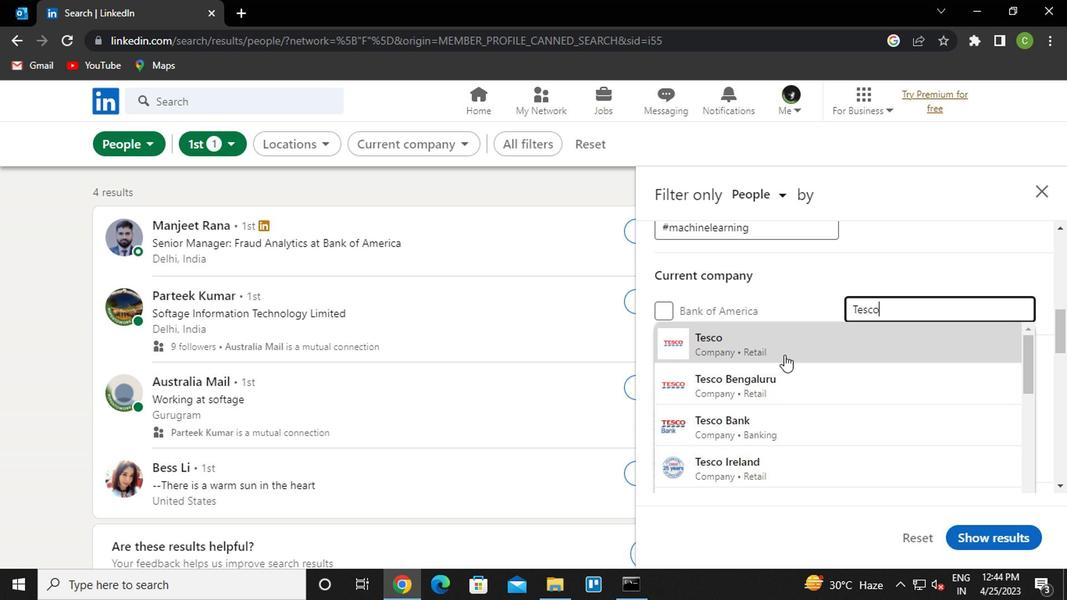 
Action: Mouse pressed left at (785, 343)
Screenshot: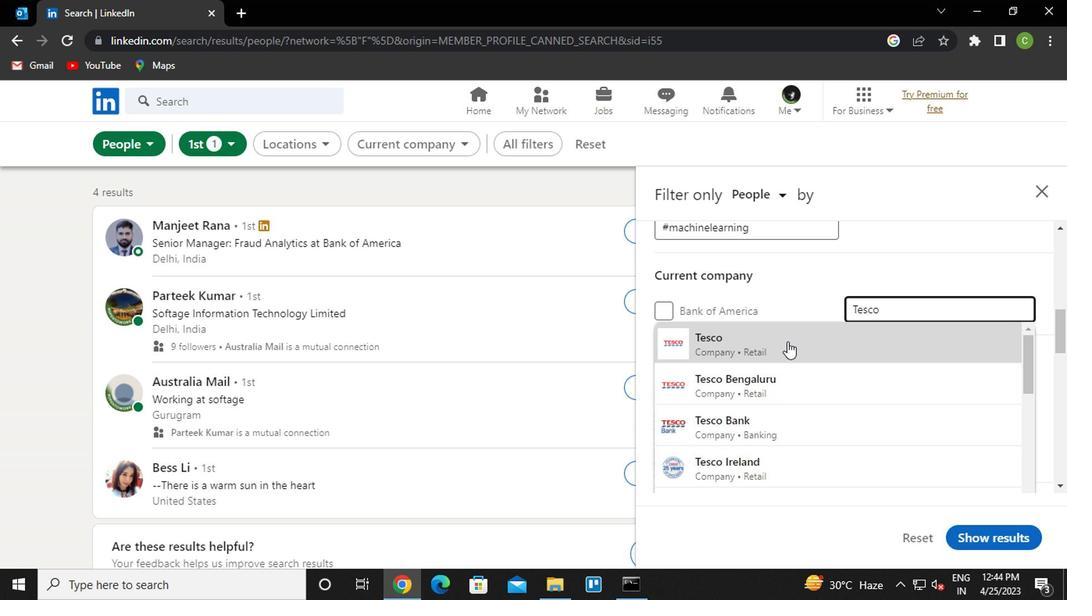 
Action: Mouse moved to (825, 350)
Screenshot: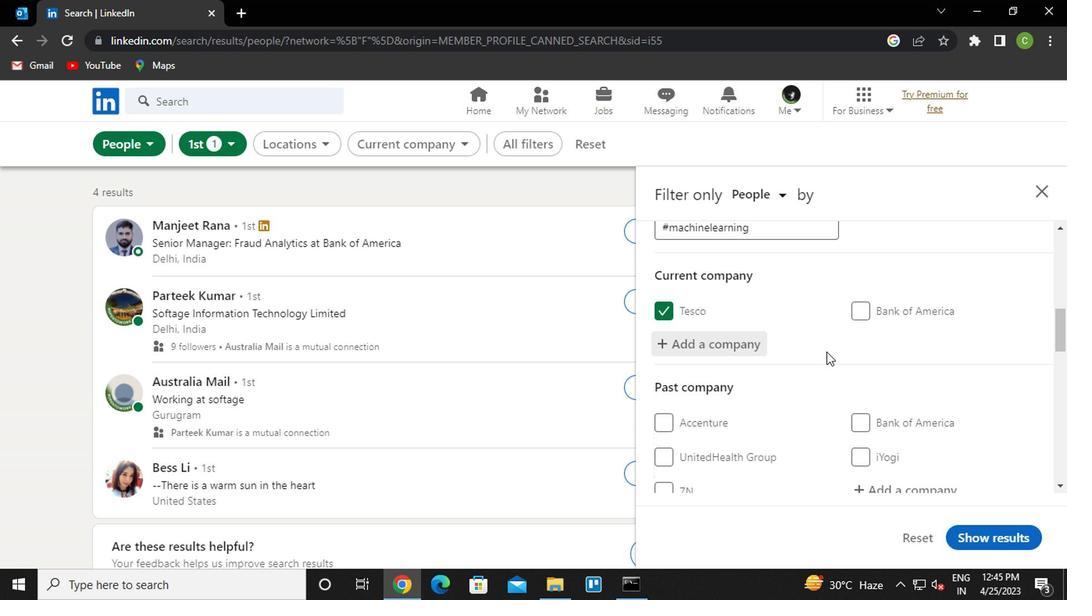 
Action: Mouse scrolled (825, 350) with delta (0, 0)
Screenshot: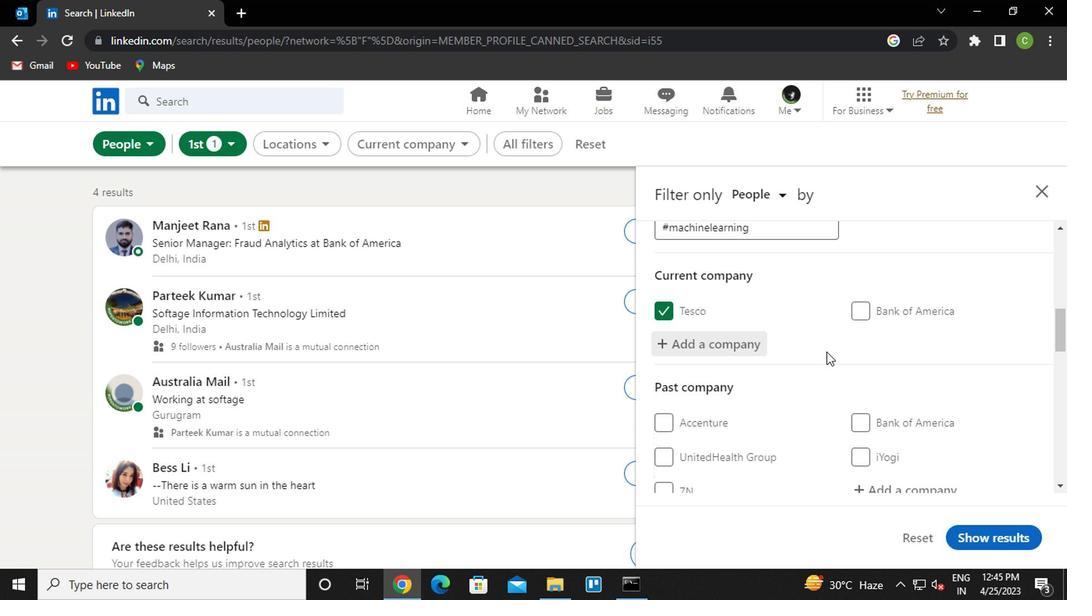 
Action: Mouse scrolled (825, 350) with delta (0, 0)
Screenshot: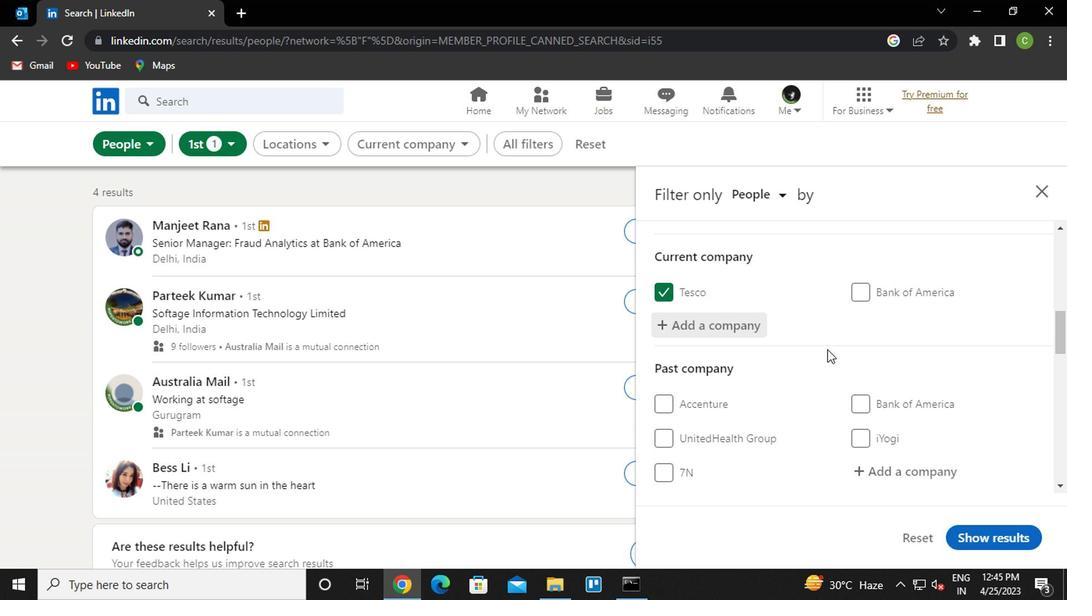 
Action: Mouse moved to (825, 350)
Screenshot: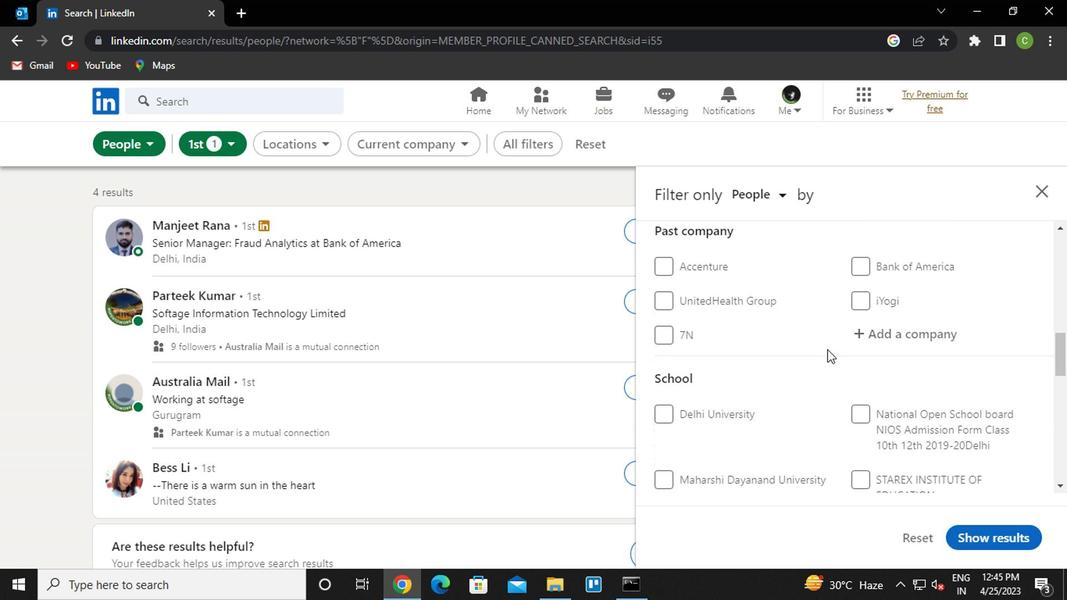 
Action: Mouse scrolled (825, 350) with delta (0, 0)
Screenshot: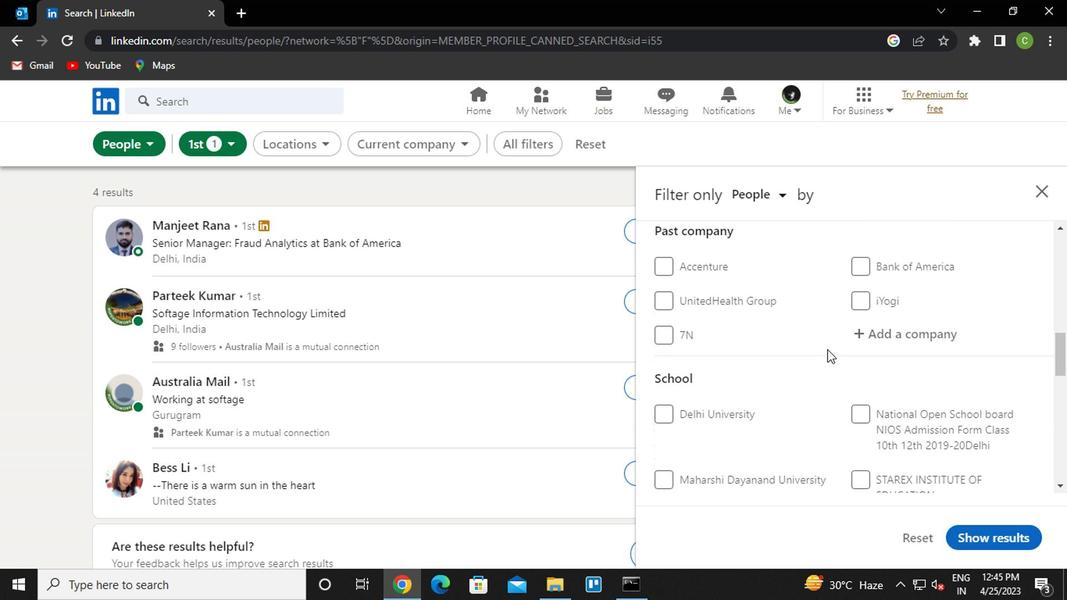 
Action: Mouse scrolled (825, 350) with delta (0, 0)
Screenshot: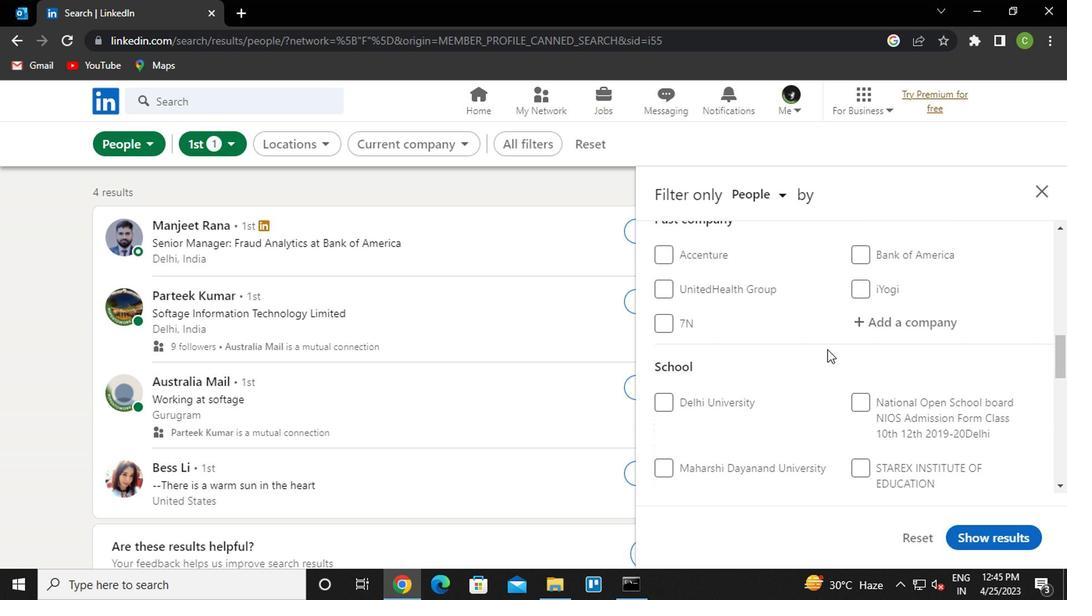 
Action: Mouse moved to (696, 376)
Screenshot: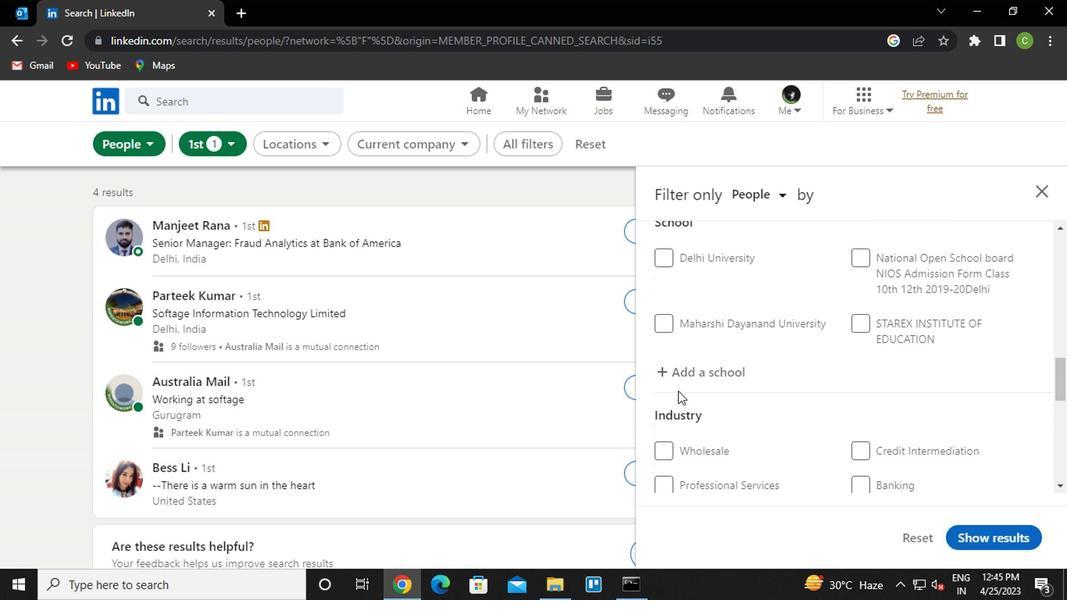 
Action: Mouse pressed left at (696, 376)
Screenshot: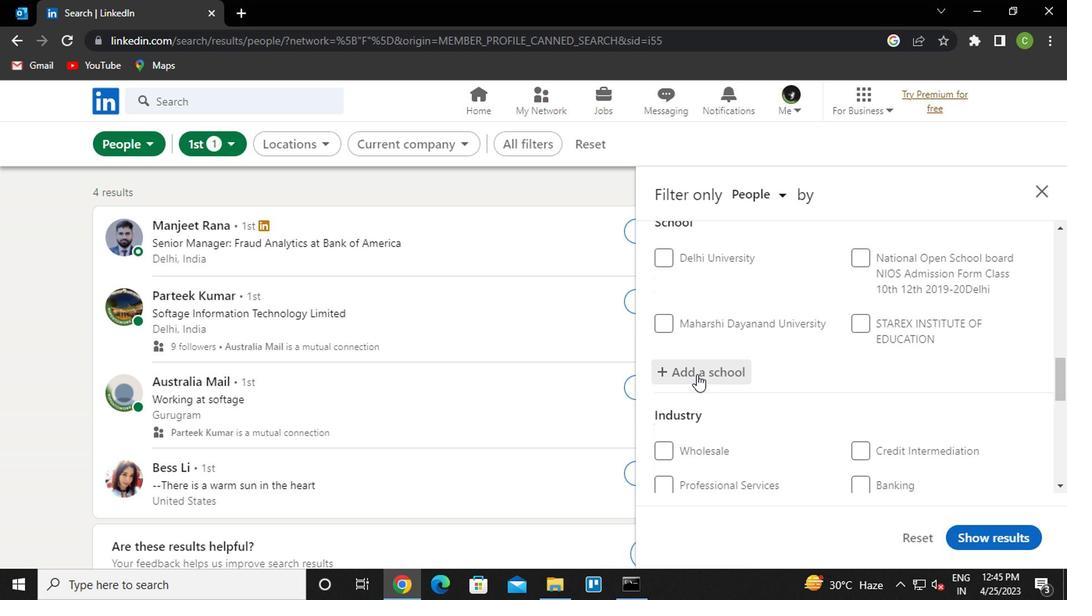 
Action: Mouse moved to (743, 425)
Screenshot: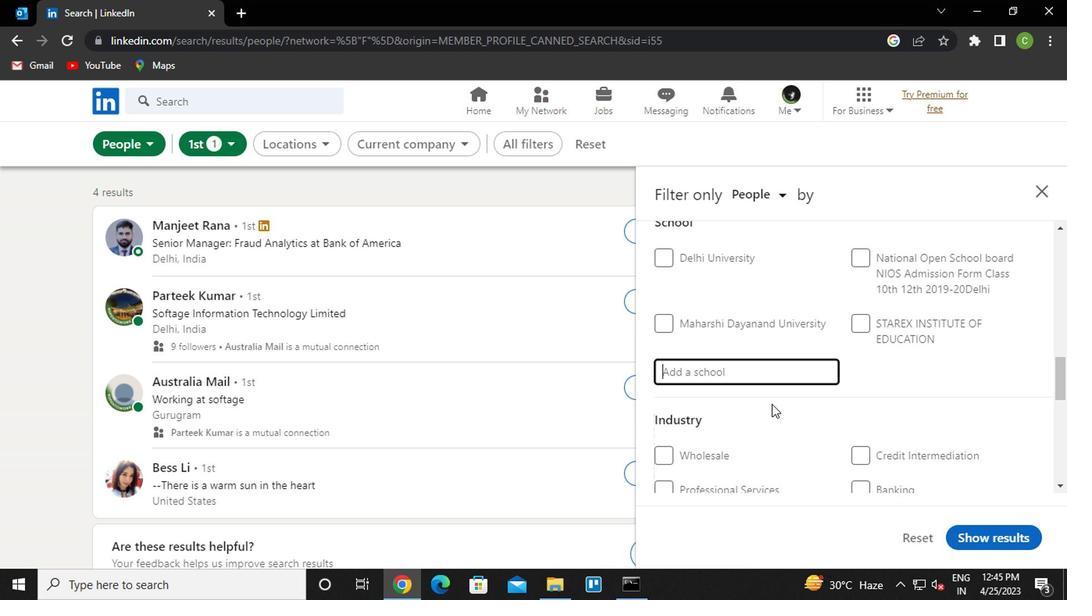 
Action: Key pressed <Key.caps_lock>B<Key.caps_lock>ISHOP<Key.space>
Screenshot: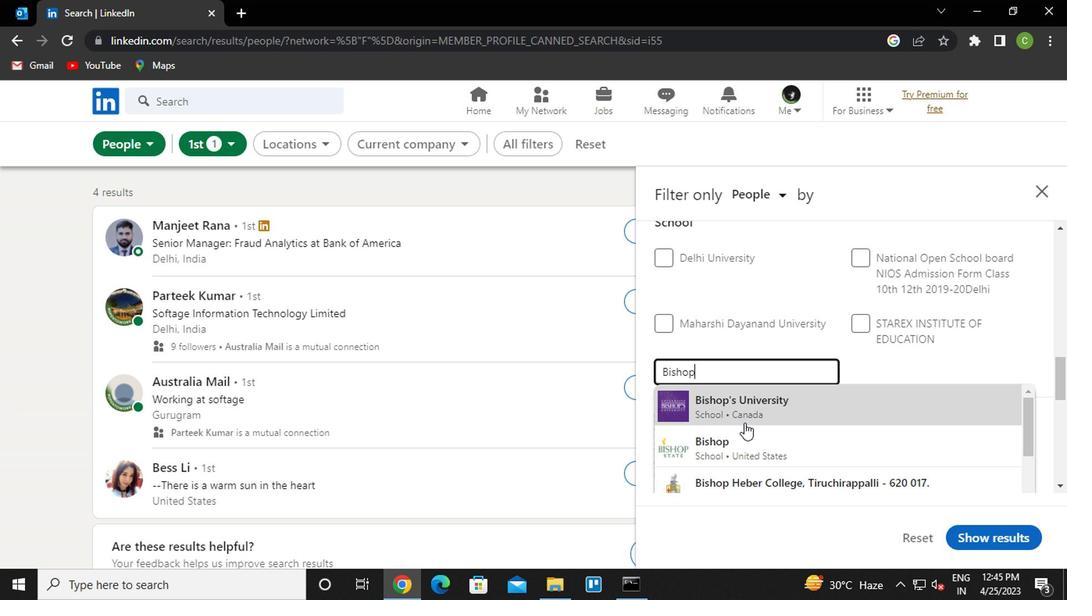 
Action: Mouse moved to (751, 421)
Screenshot: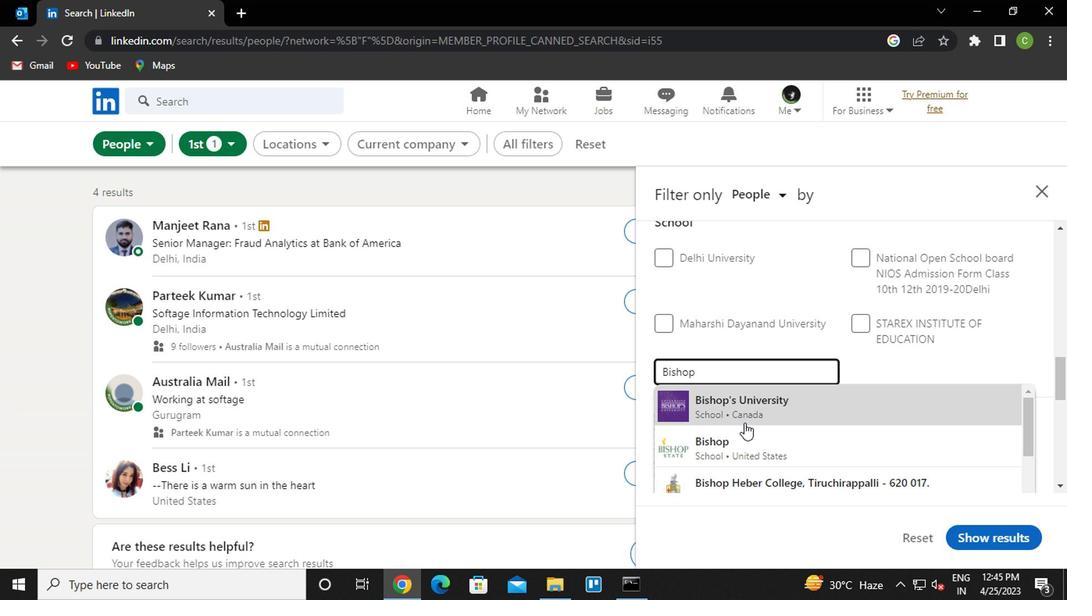
Action: Mouse scrolled (751, 422) with delta (0, 1)
Screenshot: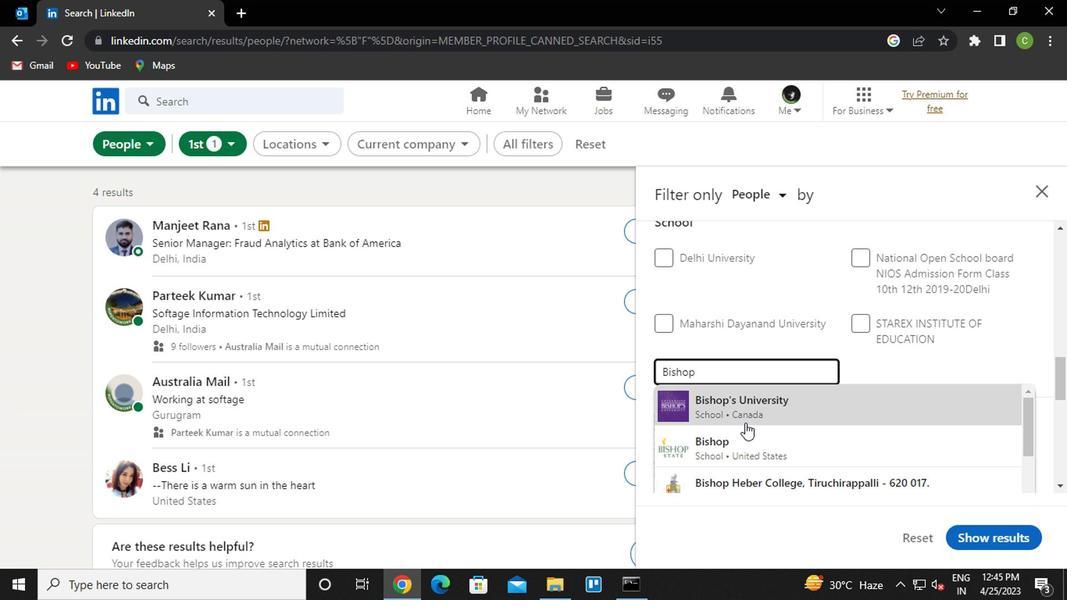 
Action: Mouse moved to (757, 415)
Screenshot: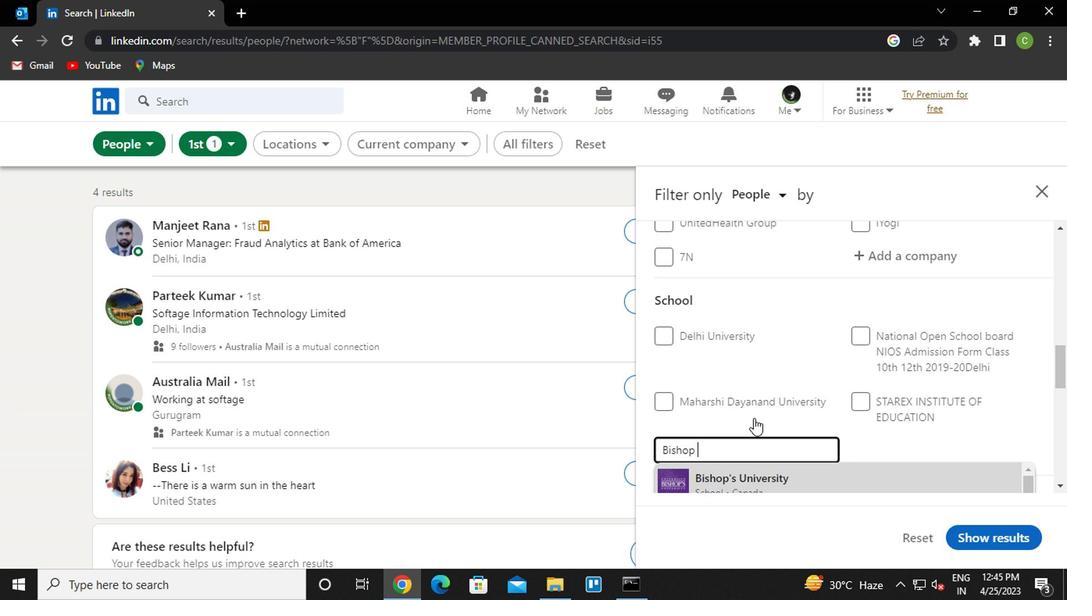 
Action: Key pressed COTTON
Screenshot: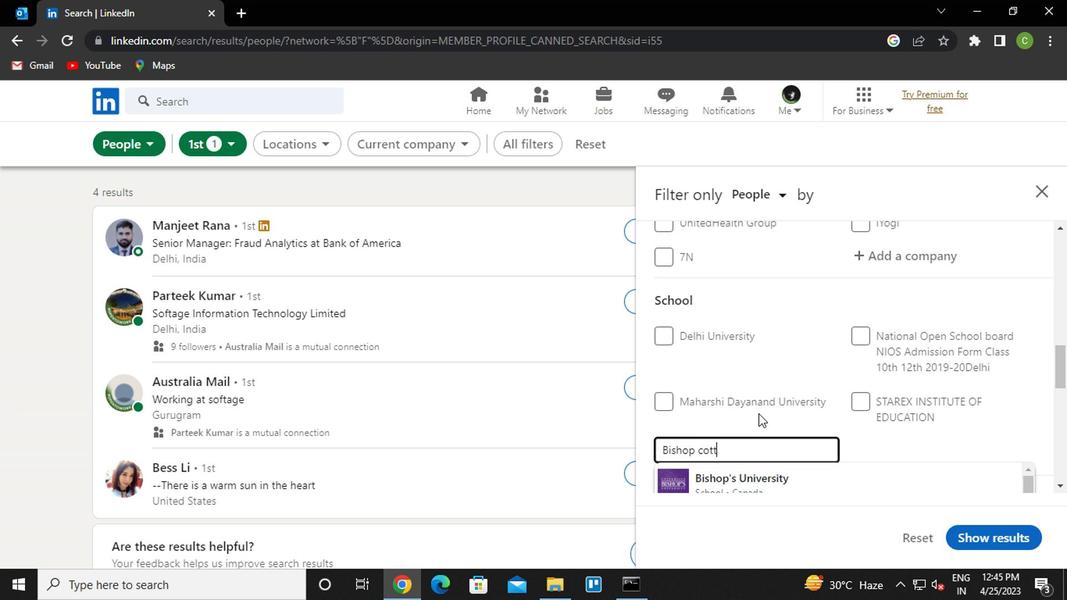 
Action: Mouse moved to (715, 437)
Screenshot: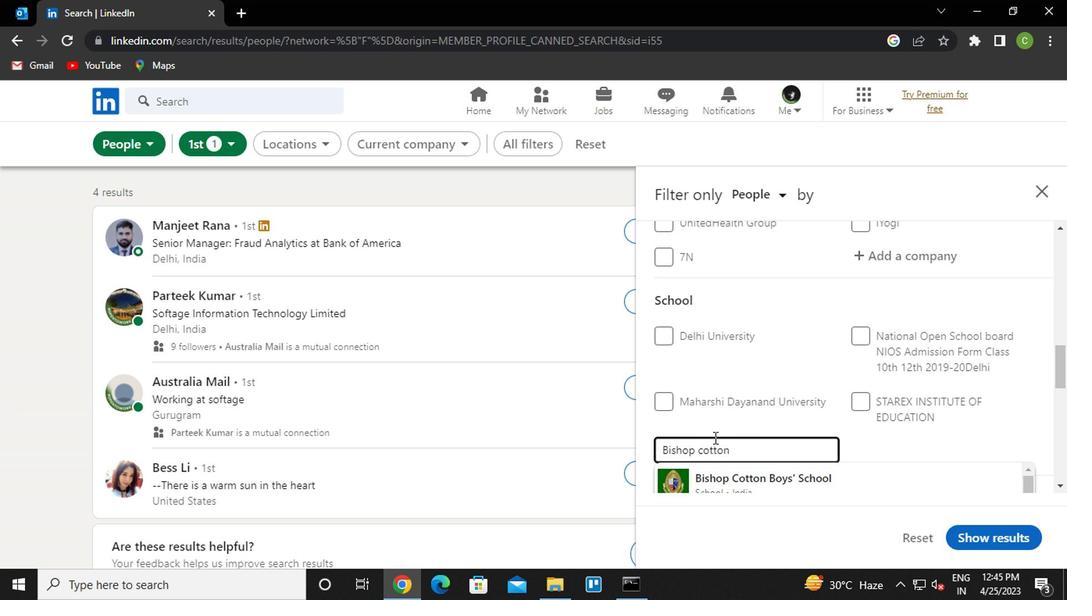 
Action: Mouse scrolled (715, 436) with delta (0, -1)
Screenshot: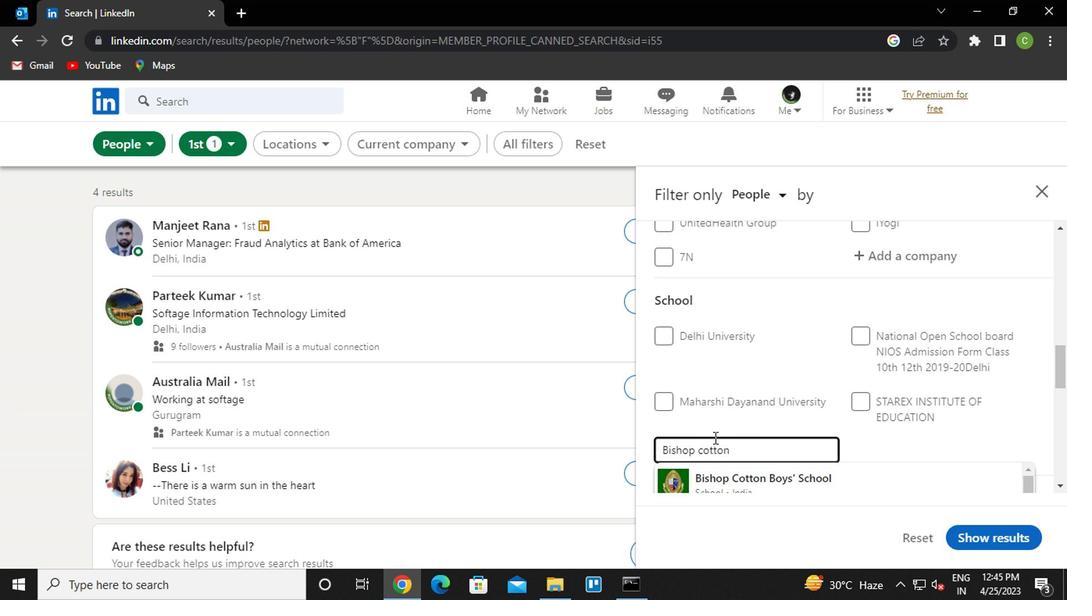 
Action: Mouse moved to (744, 404)
Screenshot: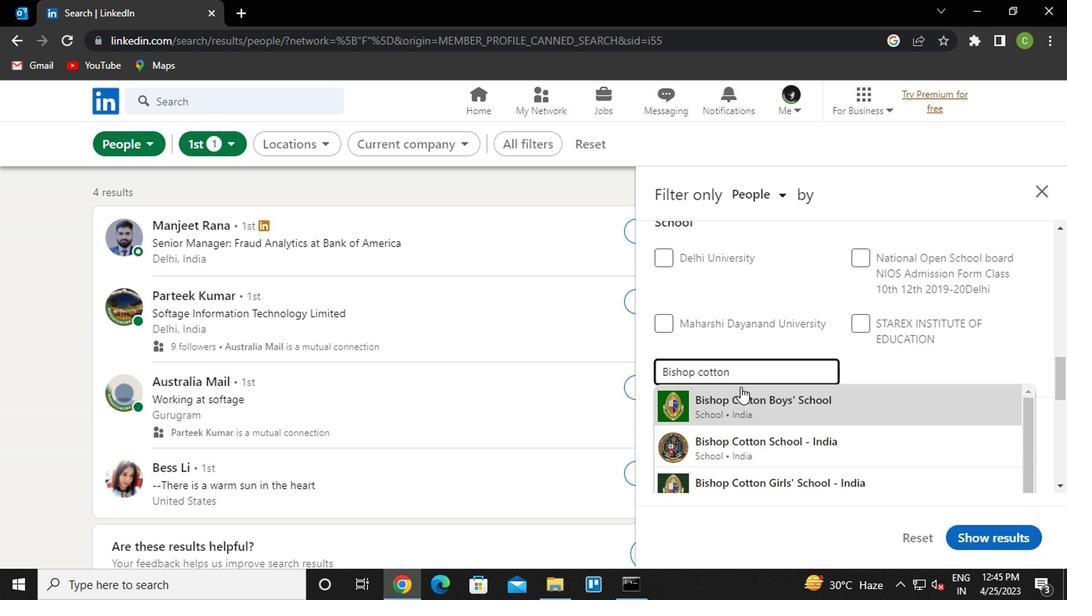 
Action: Mouse pressed left at (744, 404)
Screenshot: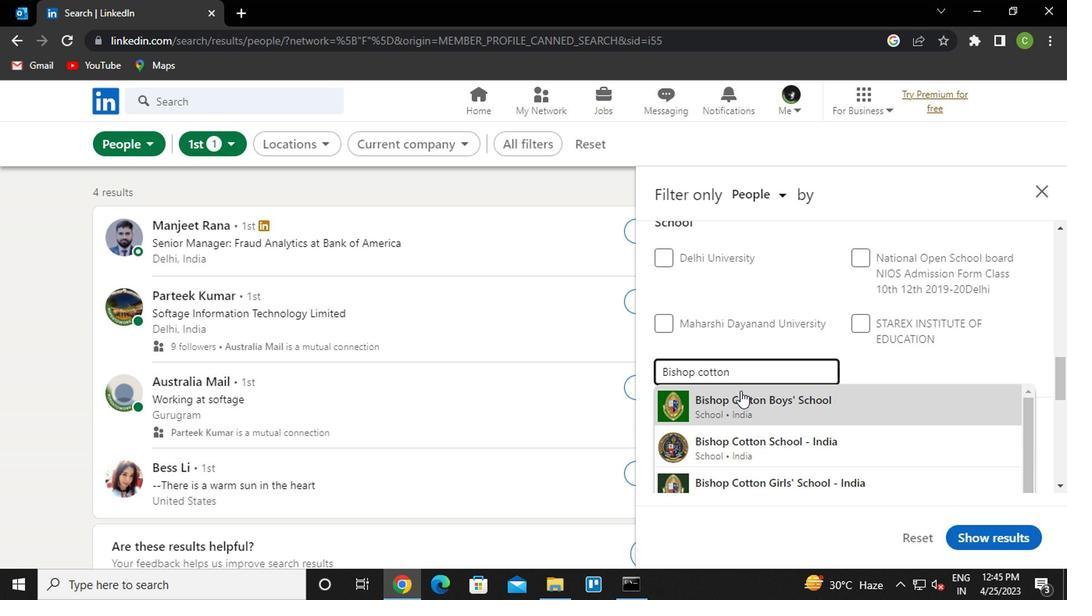 
Action: Mouse moved to (835, 387)
Screenshot: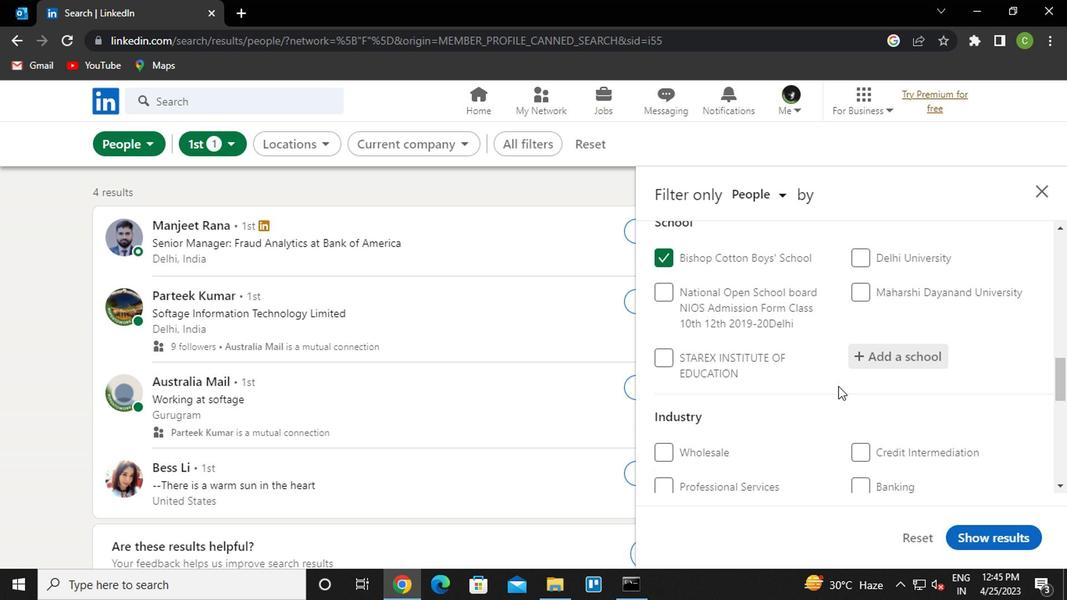 
Action: Mouse scrolled (835, 386) with delta (0, -1)
Screenshot: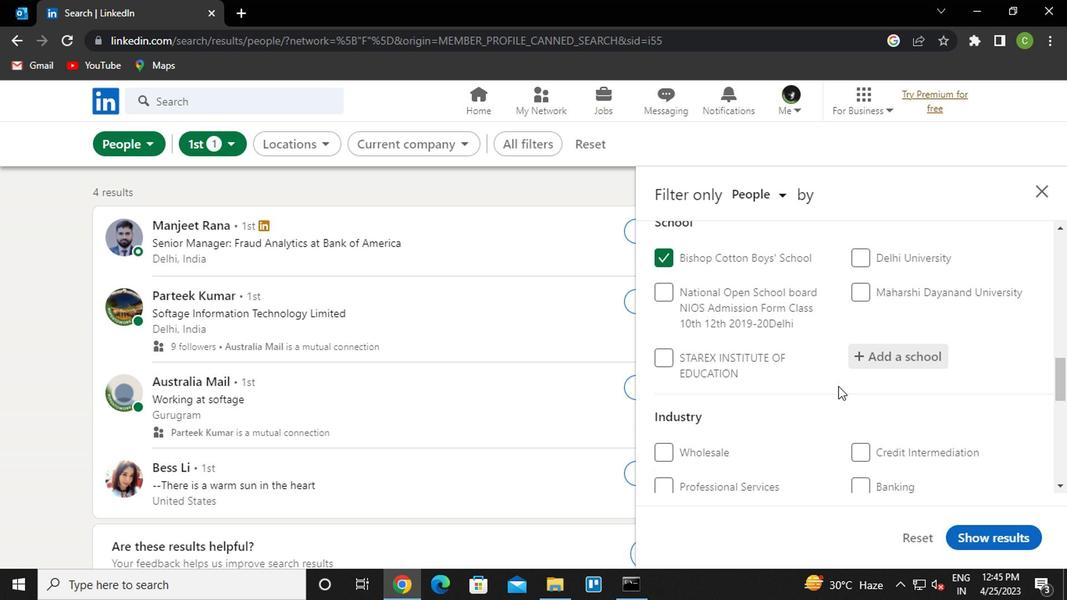 
Action: Mouse moved to (824, 395)
Screenshot: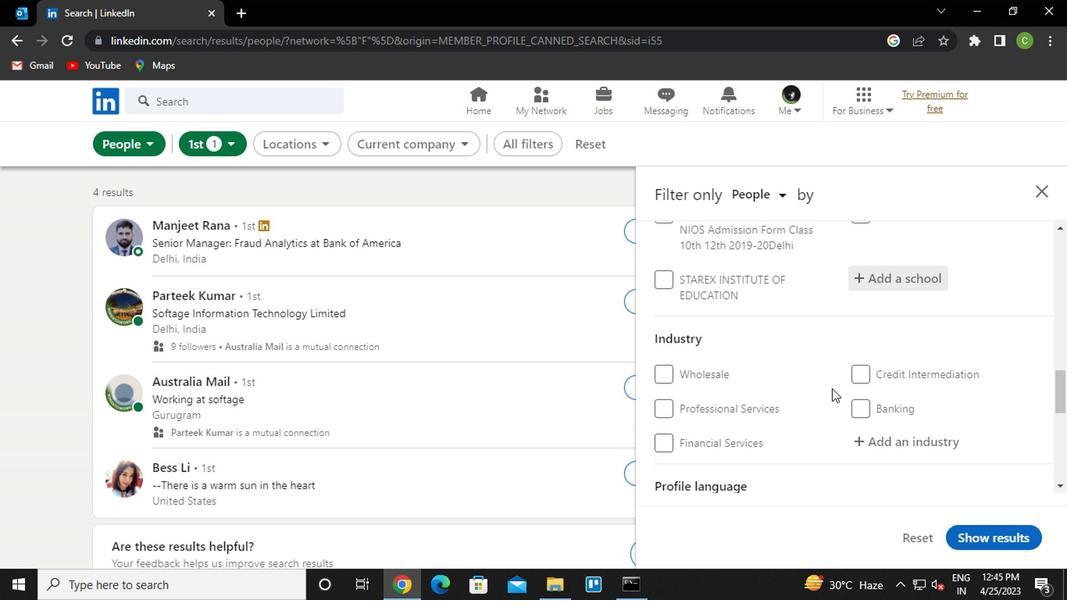 
Action: Mouse scrolled (824, 394) with delta (0, 0)
Screenshot: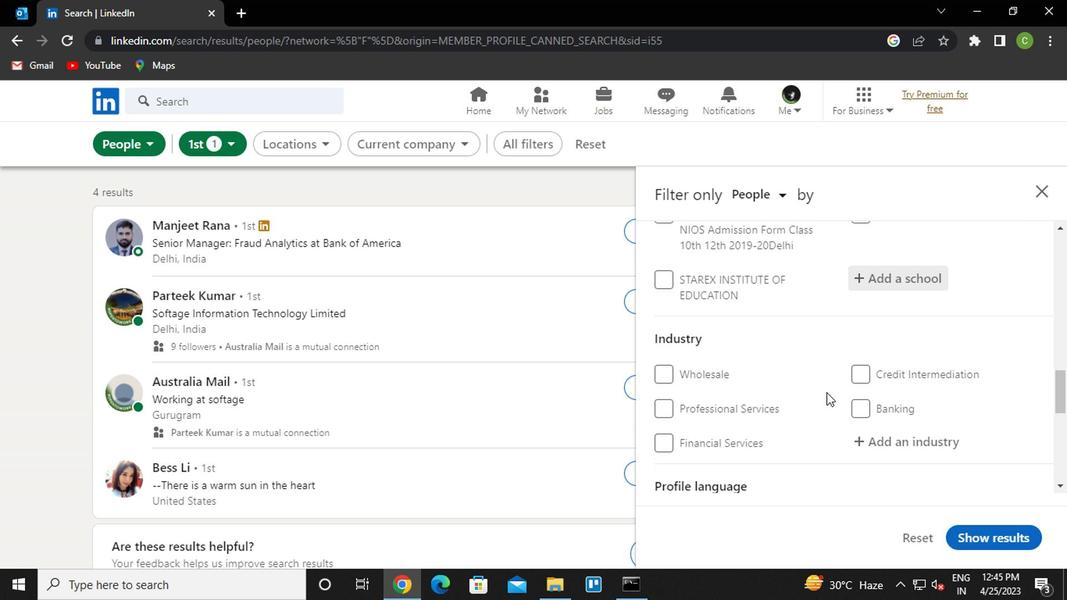 
Action: Mouse moved to (869, 365)
Screenshot: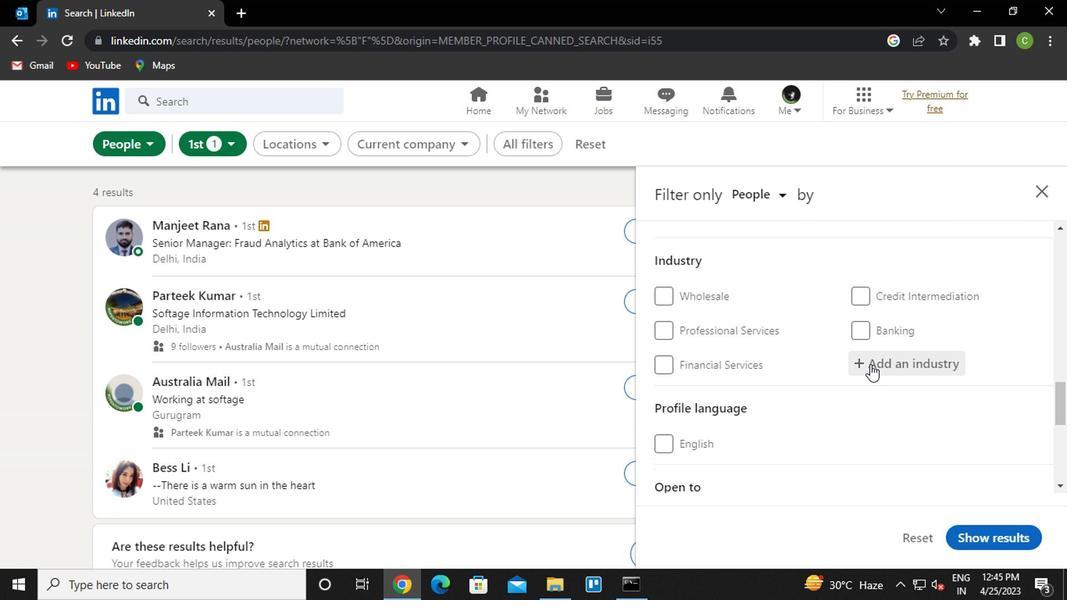 
Action: Mouse pressed left at (869, 365)
Screenshot: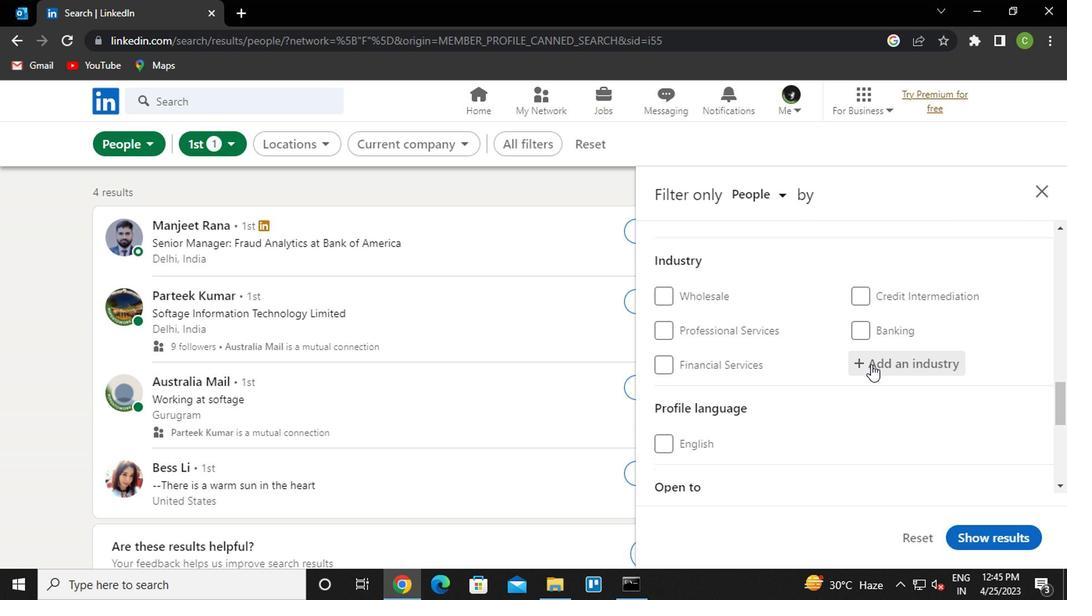 
Action: Mouse moved to (797, 417)
Screenshot: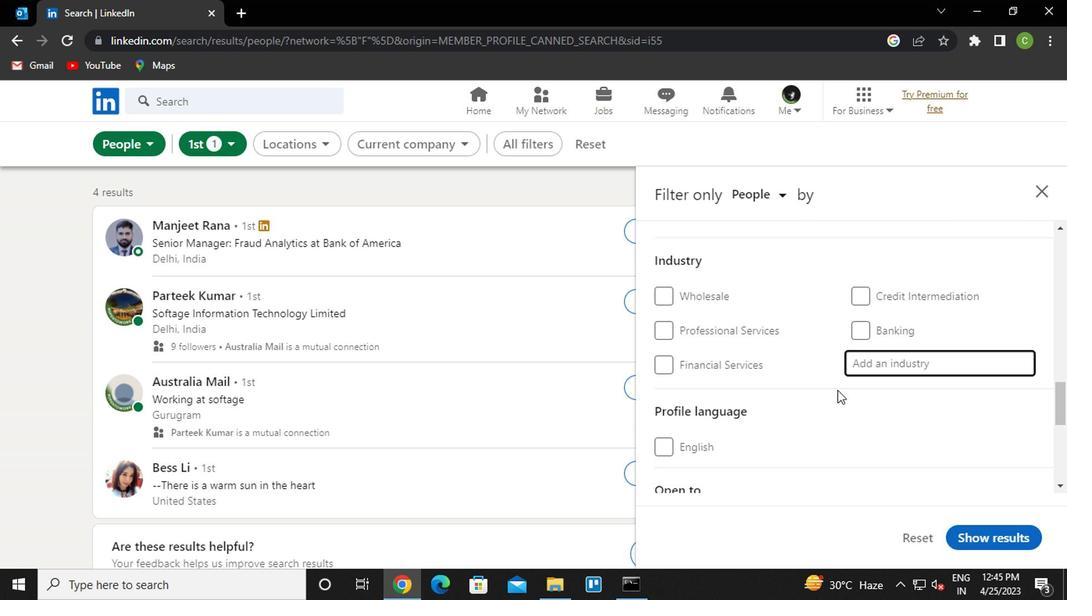 
Action: Key pressed ANIMAL<Key.space>FEED<Key.space>
Screenshot: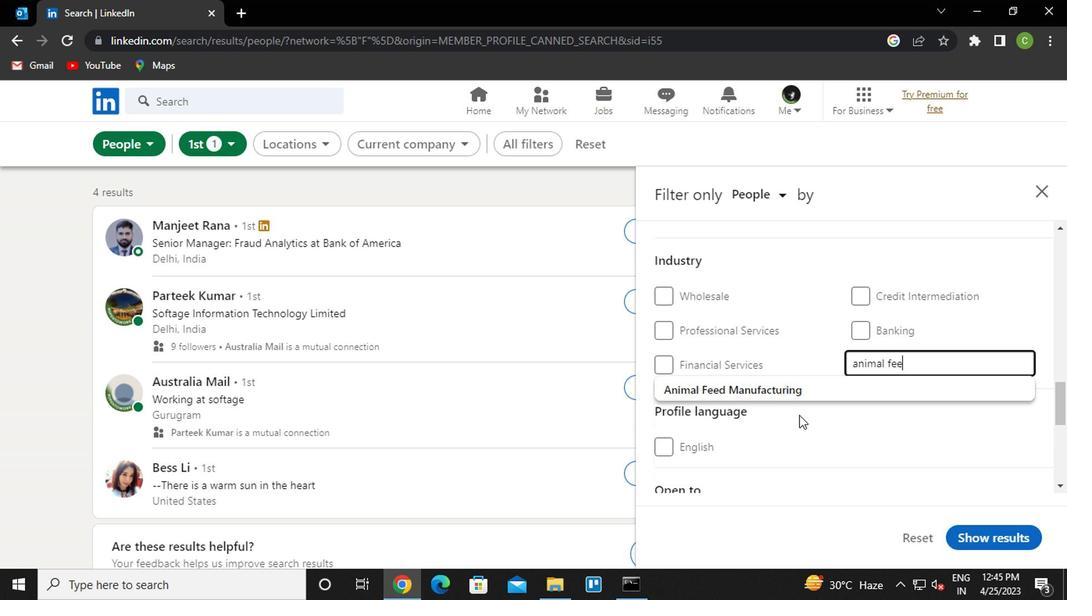 
Action: Mouse moved to (801, 393)
Screenshot: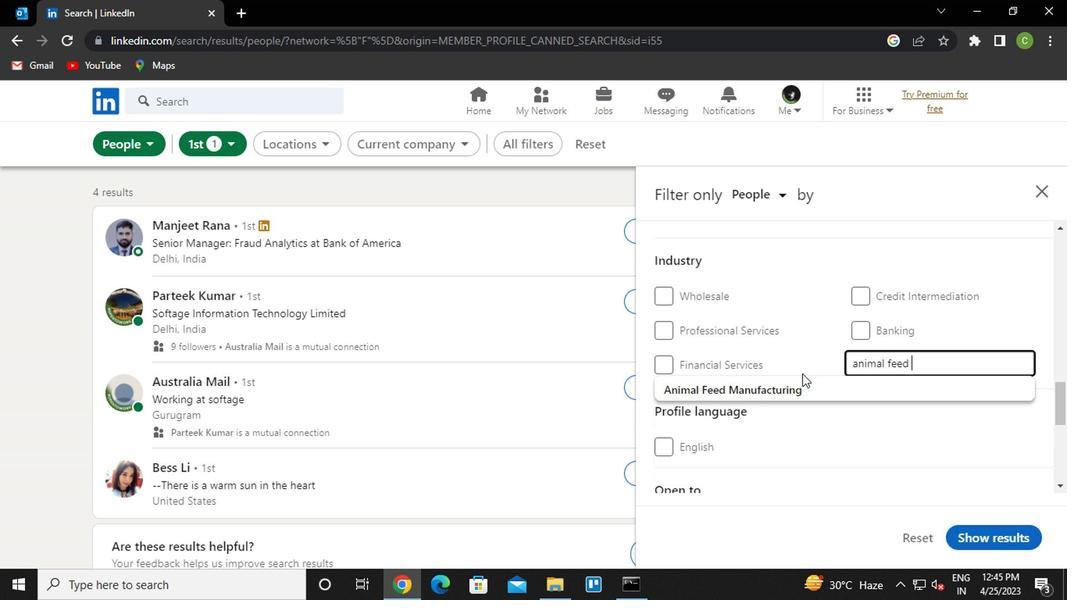 
Action: Mouse pressed left at (801, 393)
Screenshot: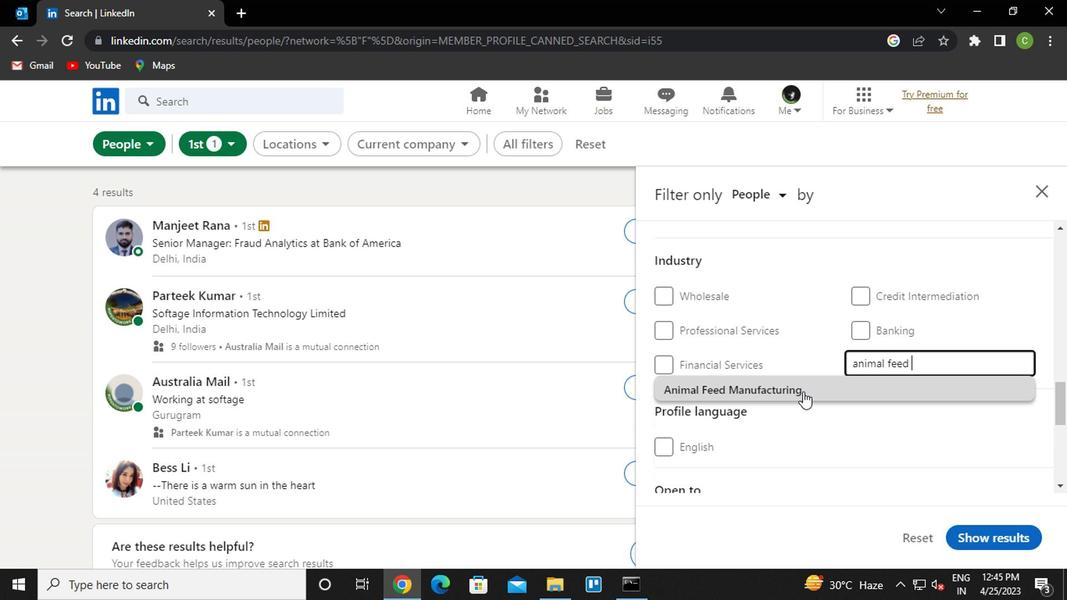 
Action: Mouse moved to (818, 373)
Screenshot: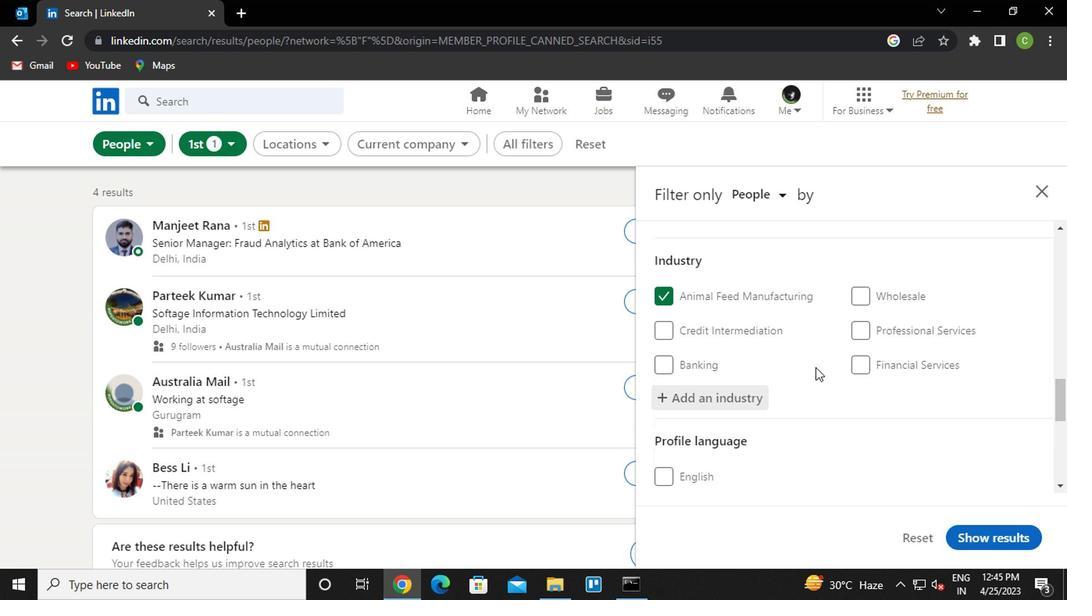 
Action: Mouse scrolled (818, 373) with delta (0, 0)
Screenshot: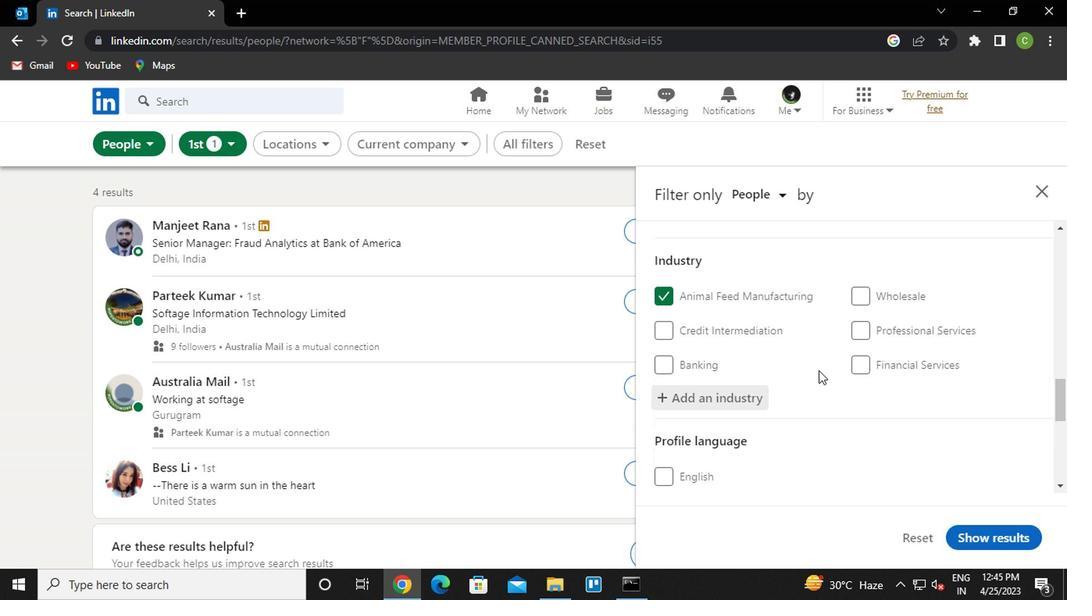 
Action: Mouse moved to (814, 380)
Screenshot: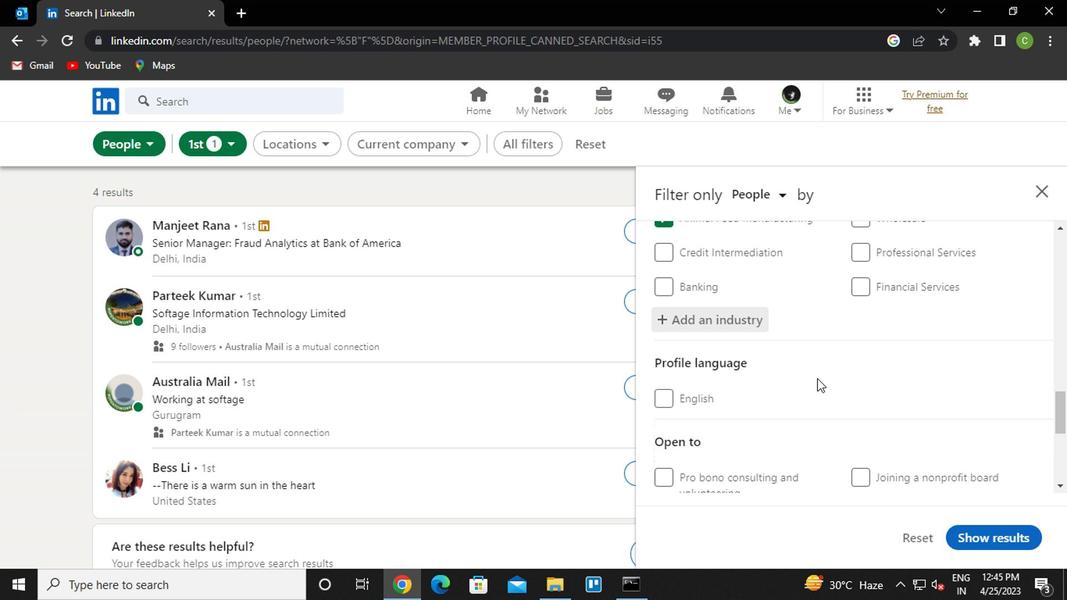 
Action: Mouse scrolled (814, 380) with delta (0, 0)
Screenshot: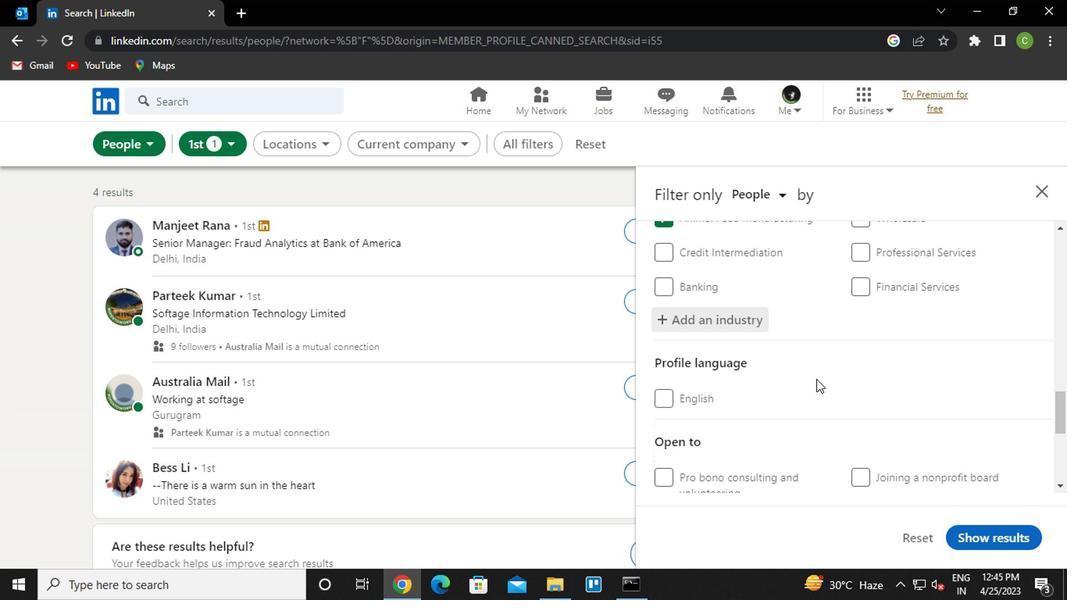 
Action: Mouse scrolled (814, 380) with delta (0, 0)
Screenshot: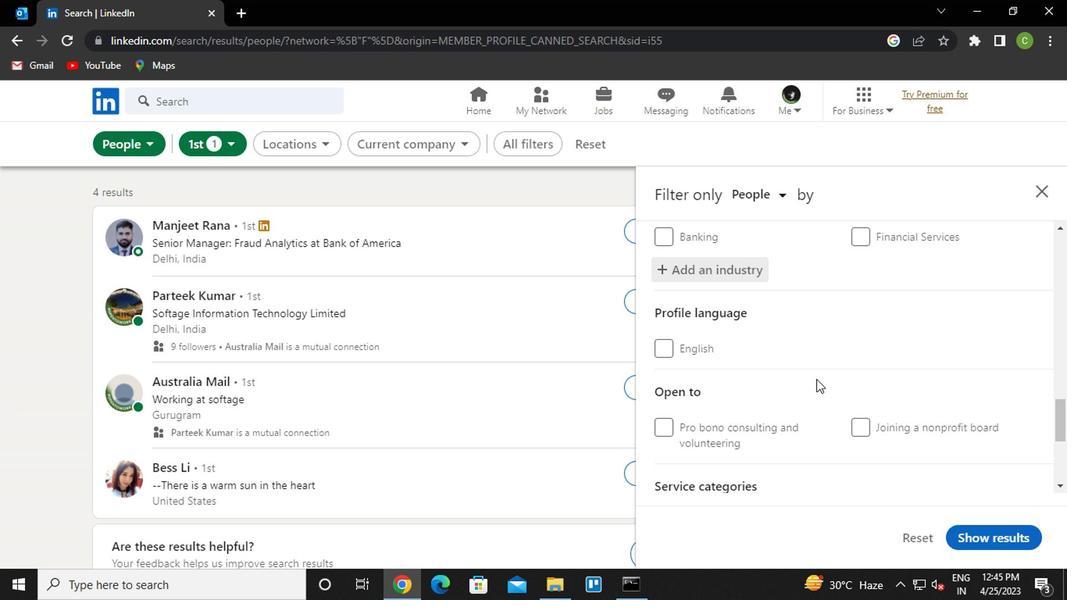 
Action: Mouse moved to (812, 382)
Screenshot: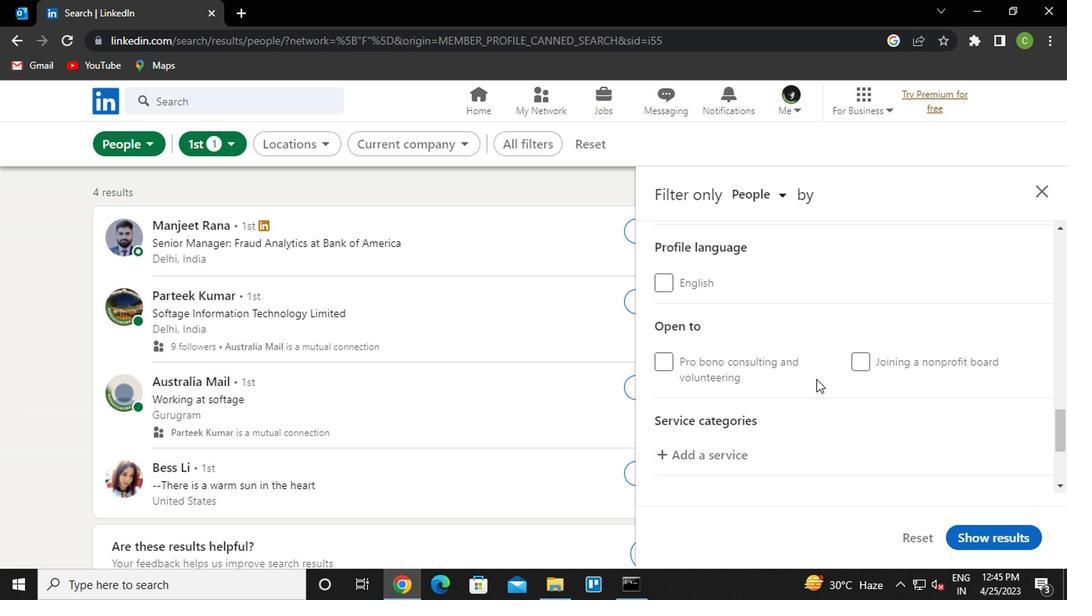 
Action: Mouse scrolled (812, 381) with delta (0, 0)
Screenshot: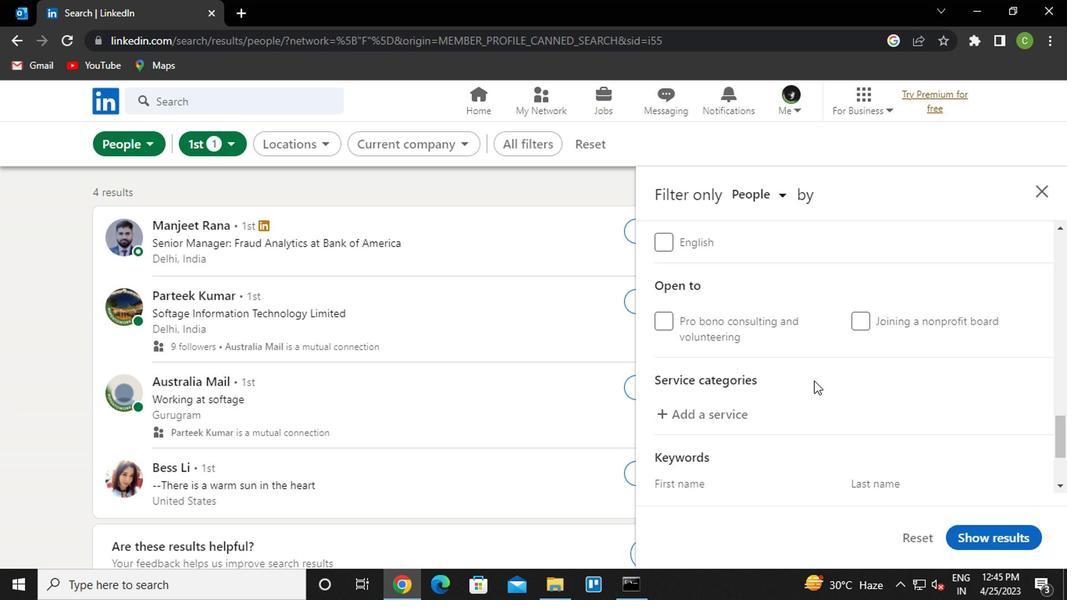 
Action: Mouse moved to (723, 338)
Screenshot: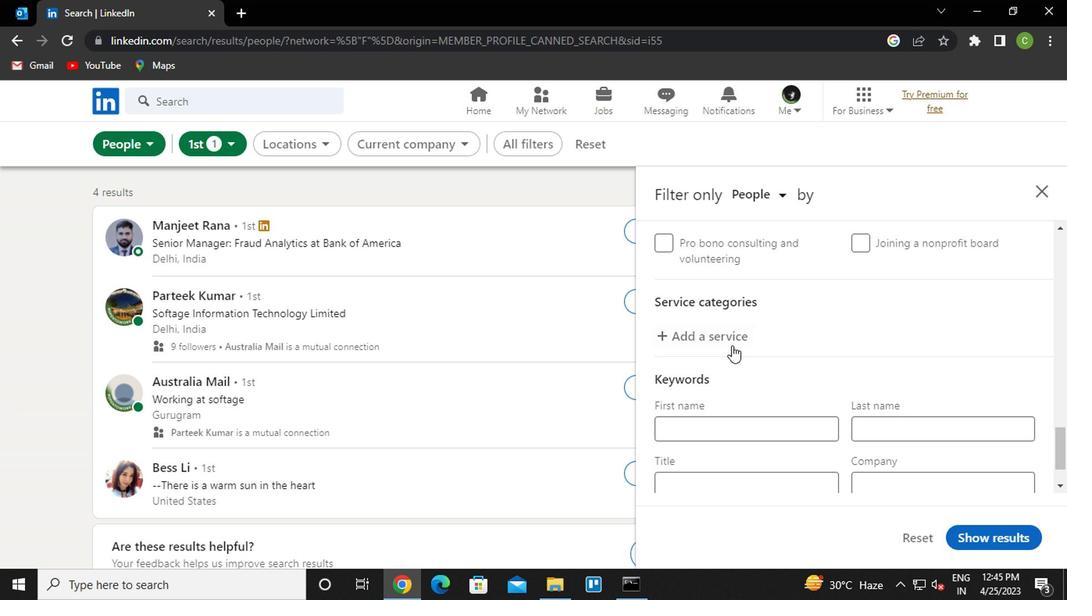 
Action: Mouse pressed left at (723, 338)
Screenshot: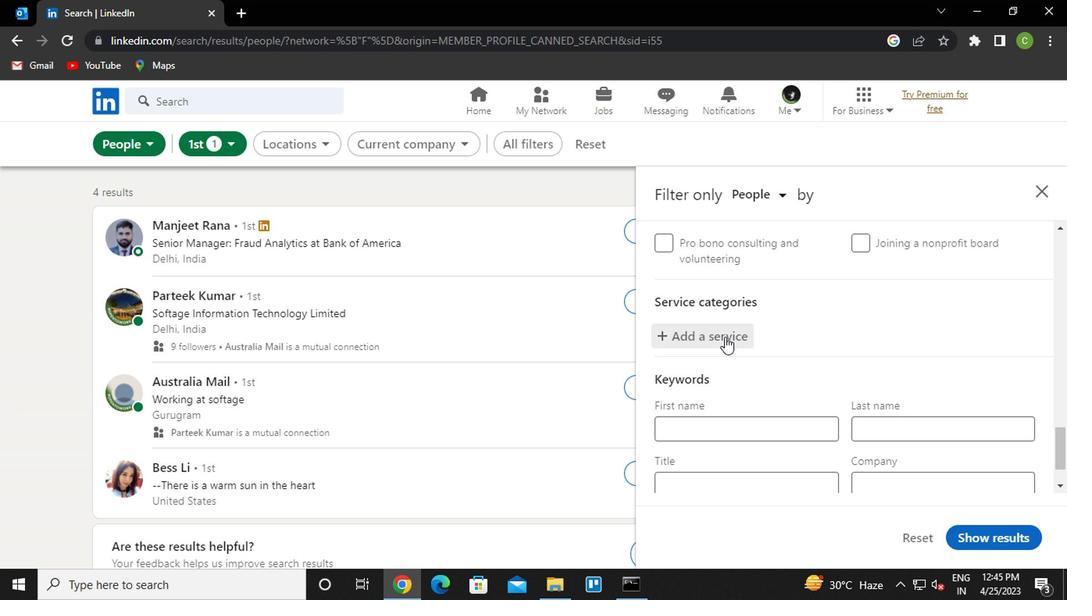 
Action: Mouse moved to (718, 339)
Screenshot: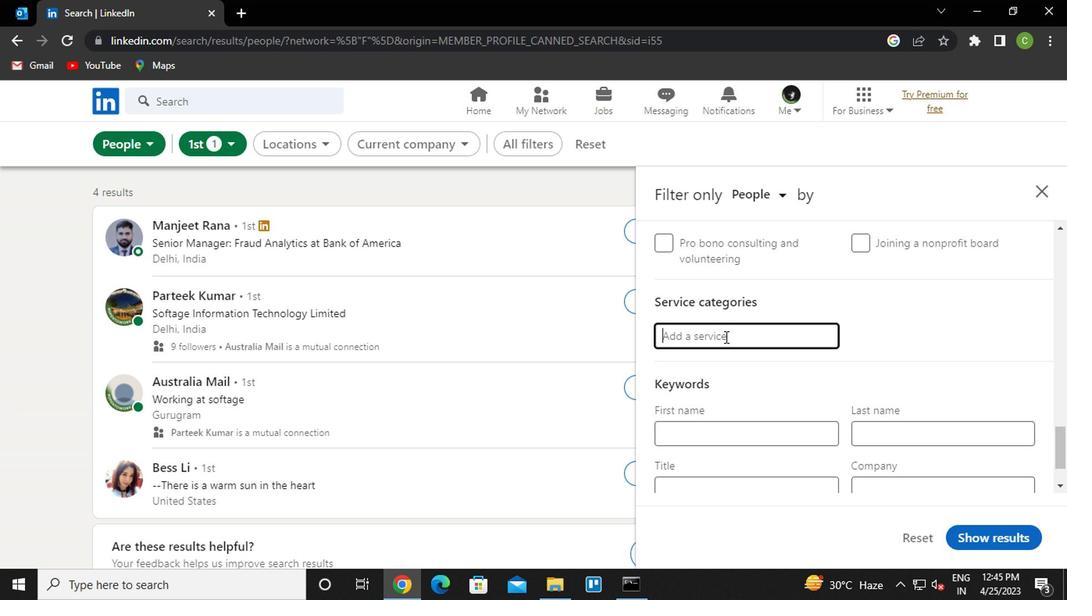 
Action: Key pressed <Key.caps_lock>M<Key.caps_lock>ANAGEE<Key.backspace>MENT
Screenshot: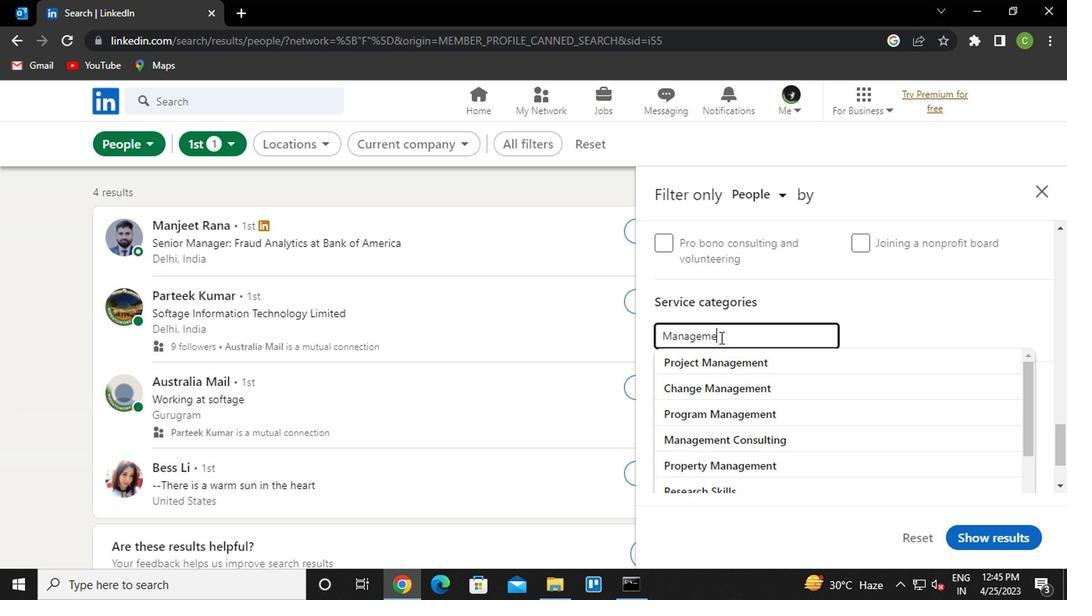 
Action: Mouse moved to (716, 341)
Screenshot: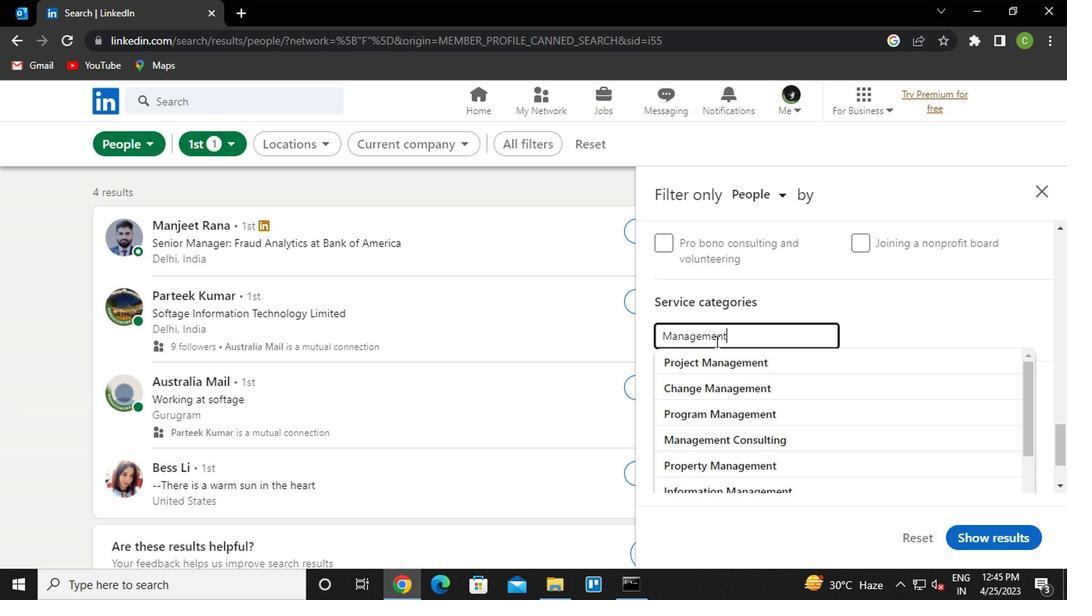 
Action: Key pressed <Key.space>CONSULTIN
Screenshot: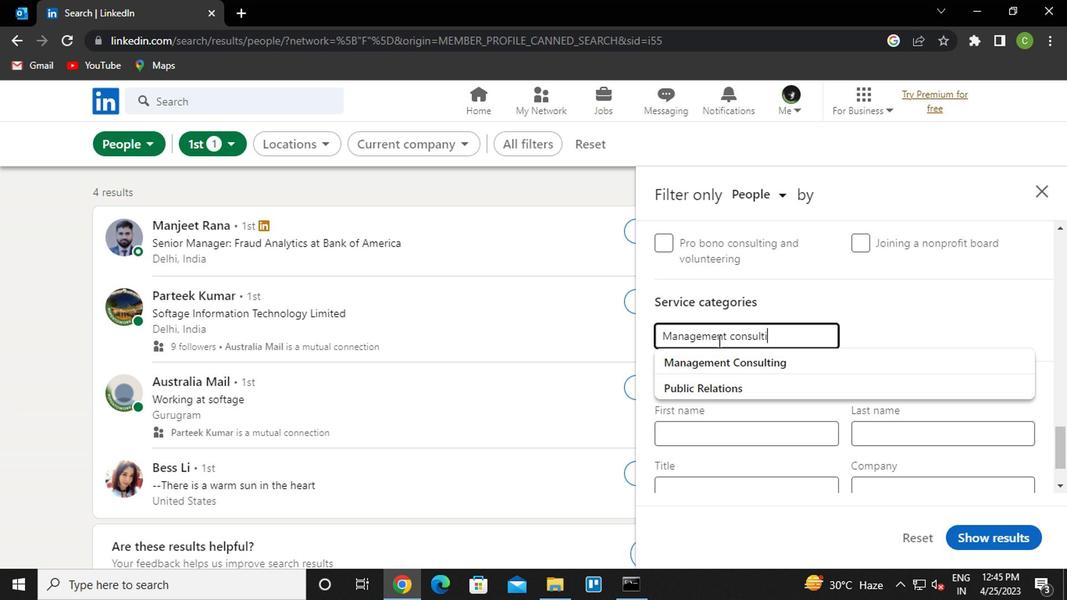 
Action: Mouse moved to (730, 360)
Screenshot: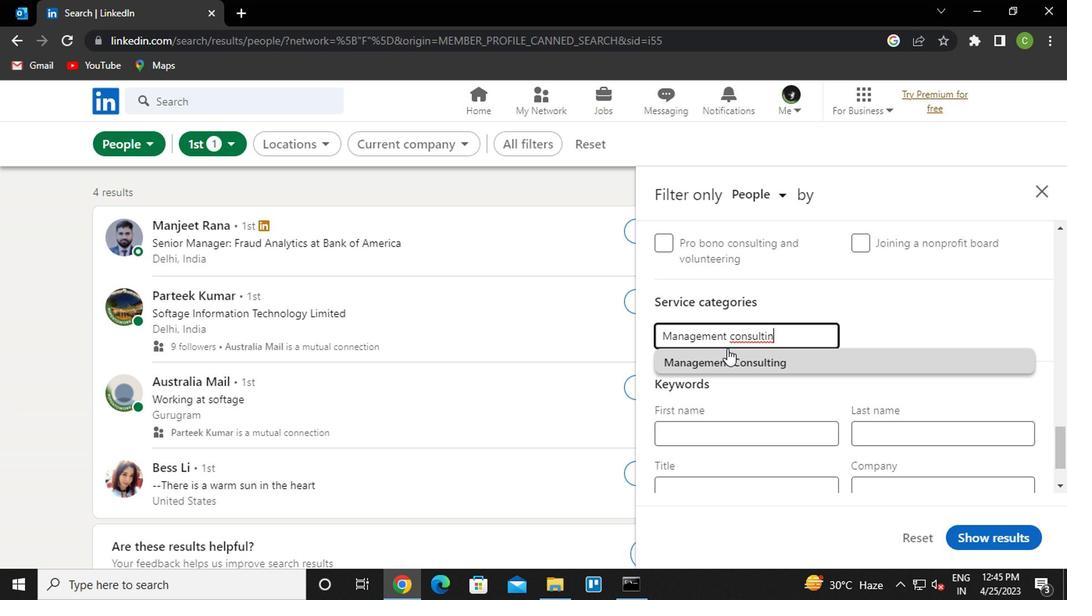 
Action: Mouse pressed left at (730, 360)
Screenshot: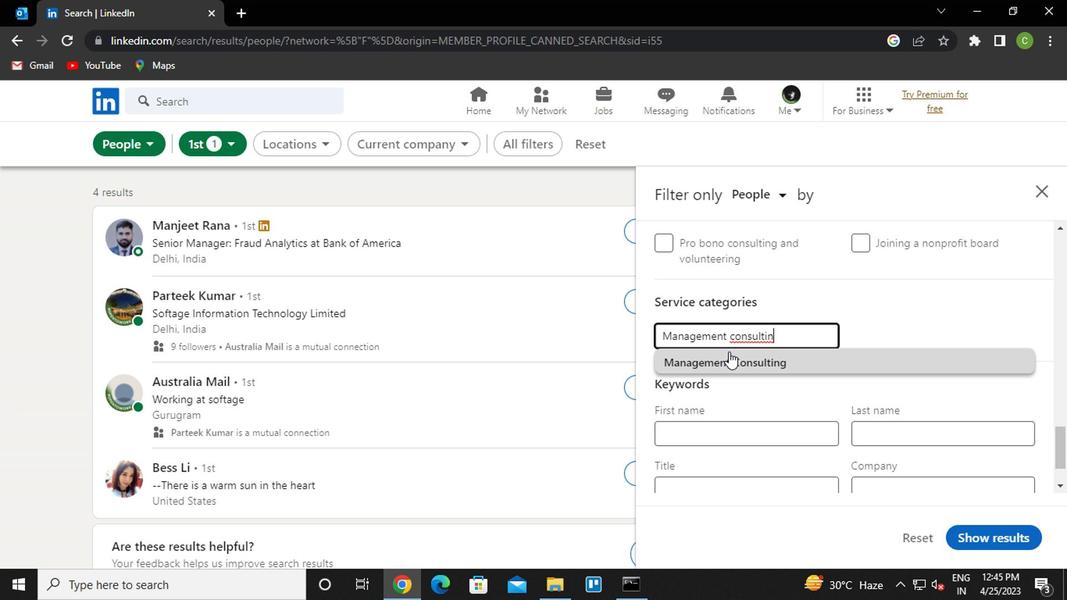 
Action: Mouse moved to (762, 343)
Screenshot: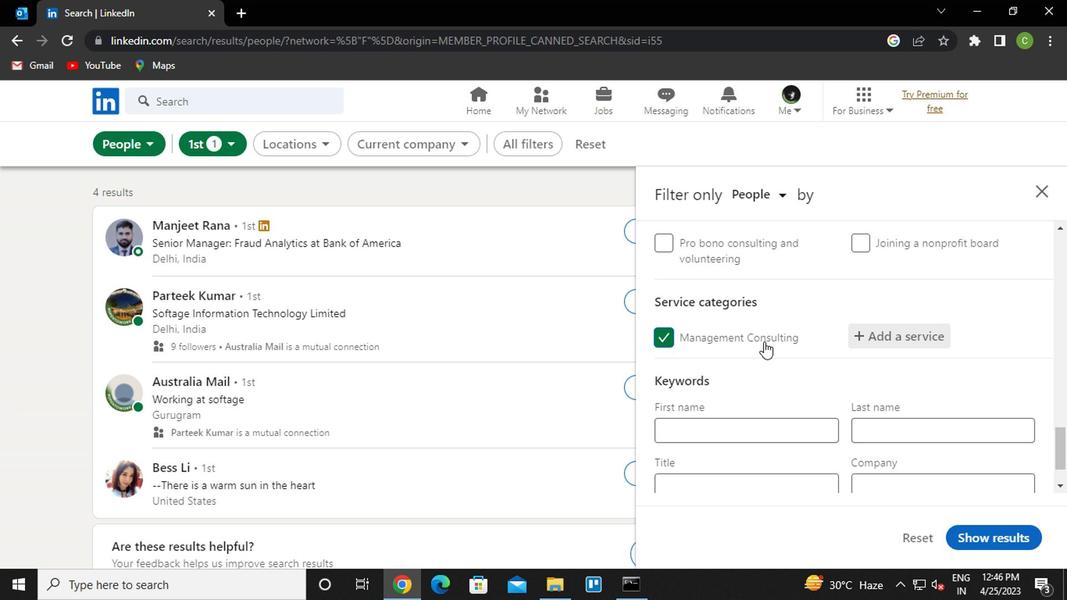 
Action: Mouse scrolled (762, 341) with delta (0, -1)
Screenshot: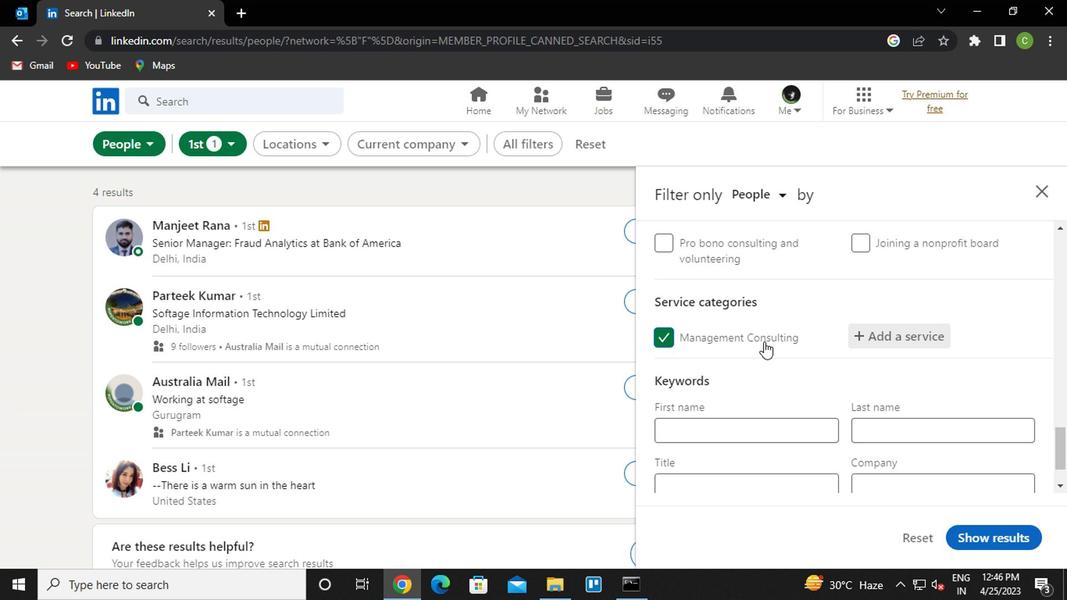 
Action: Mouse scrolled (762, 341) with delta (0, -1)
Screenshot: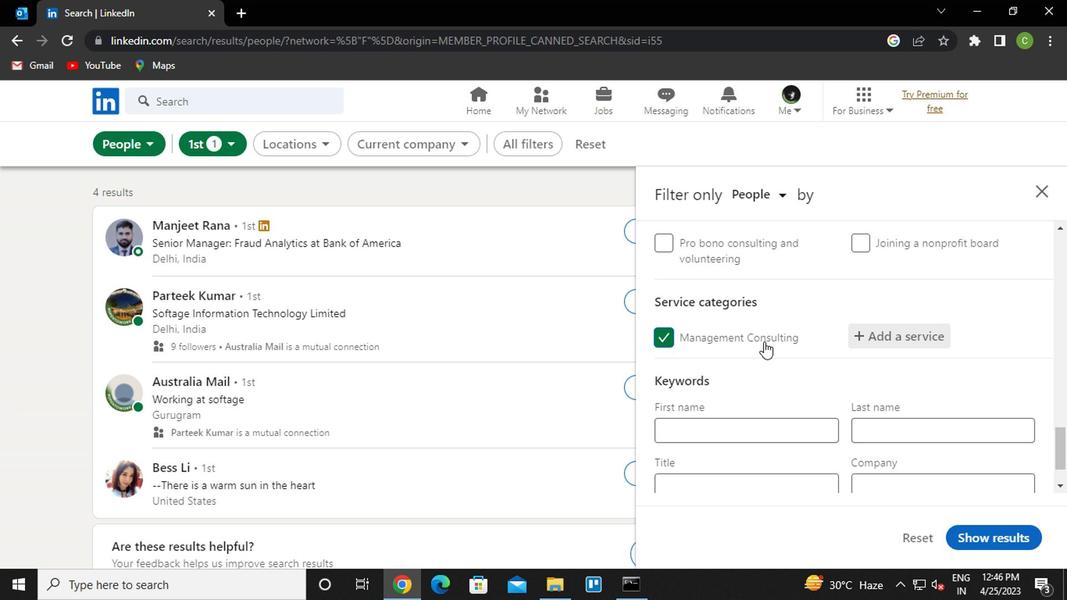 
Action: Mouse moved to (744, 432)
Screenshot: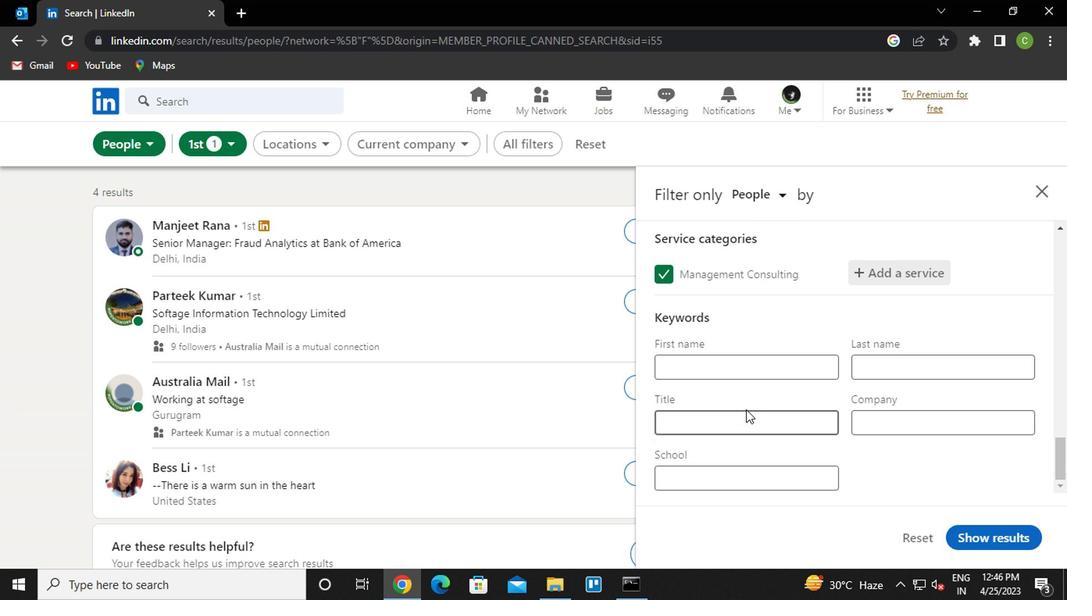 
Action: Mouse pressed left at (744, 432)
Screenshot: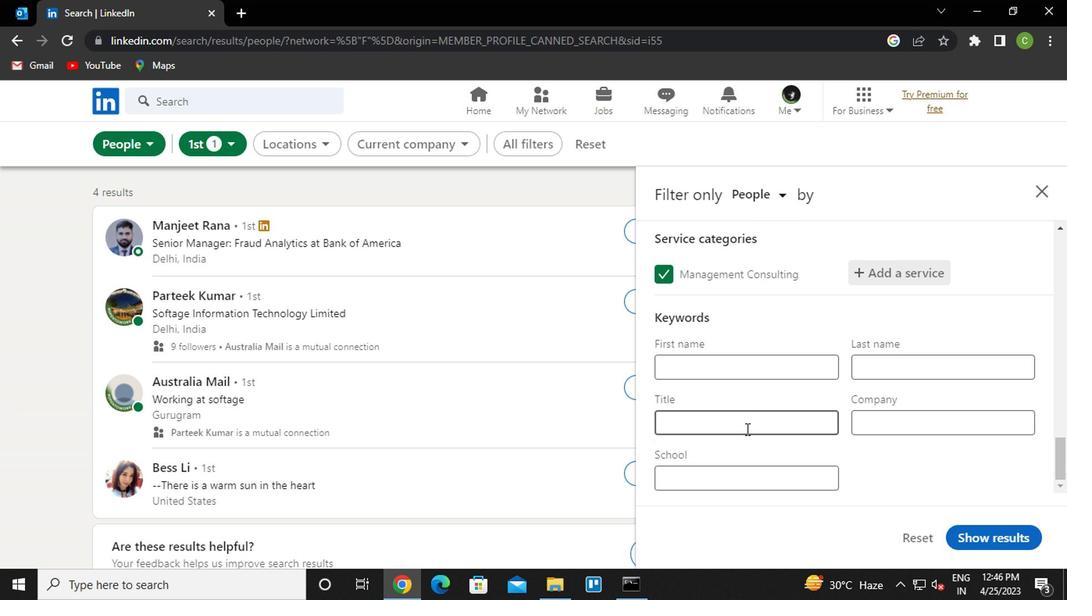 
Action: Mouse moved to (725, 442)
Screenshot: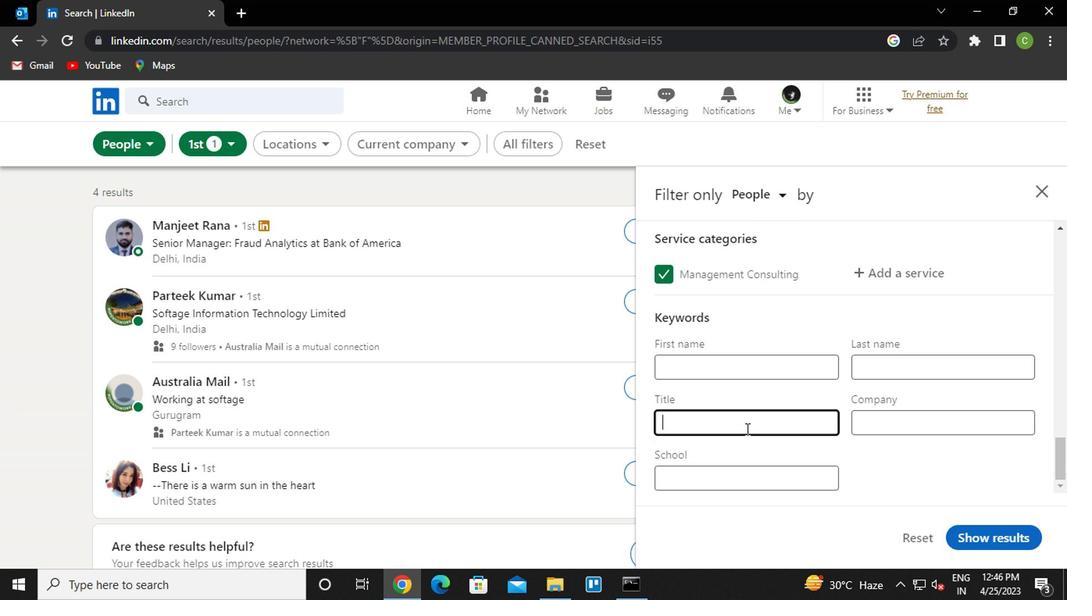 
Action: Key pressed <Key.caps_lock>P<Key.caps_lock>A<Key.backspace>LANT<Key.space><Key.caps_lock>E<Key.caps_lock>NGINEER
Screenshot: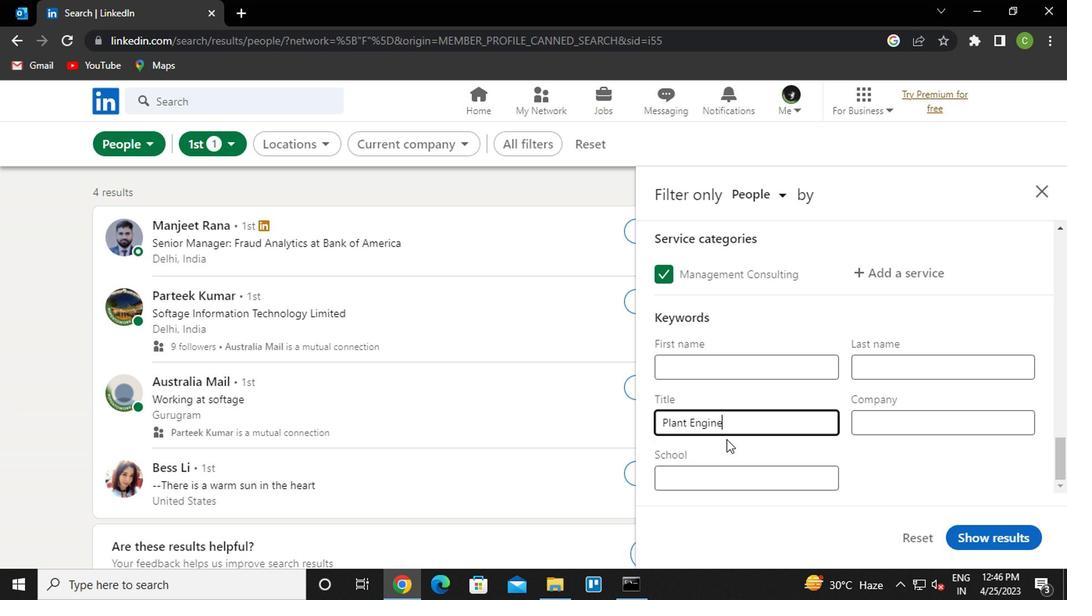
Action: Mouse moved to (1012, 541)
Screenshot: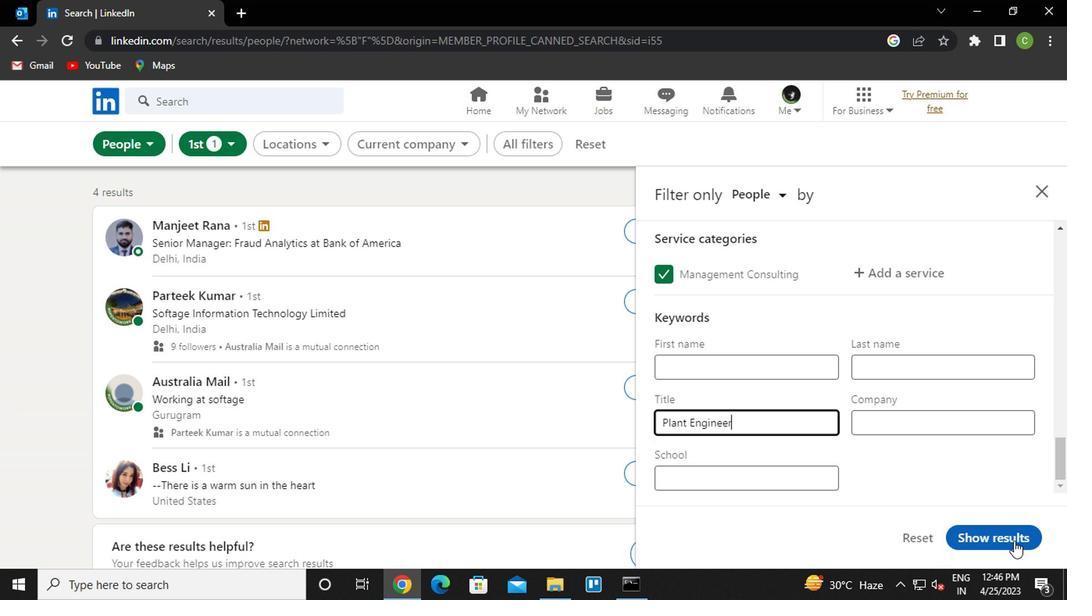 
Action: Mouse pressed left at (1012, 541)
Screenshot: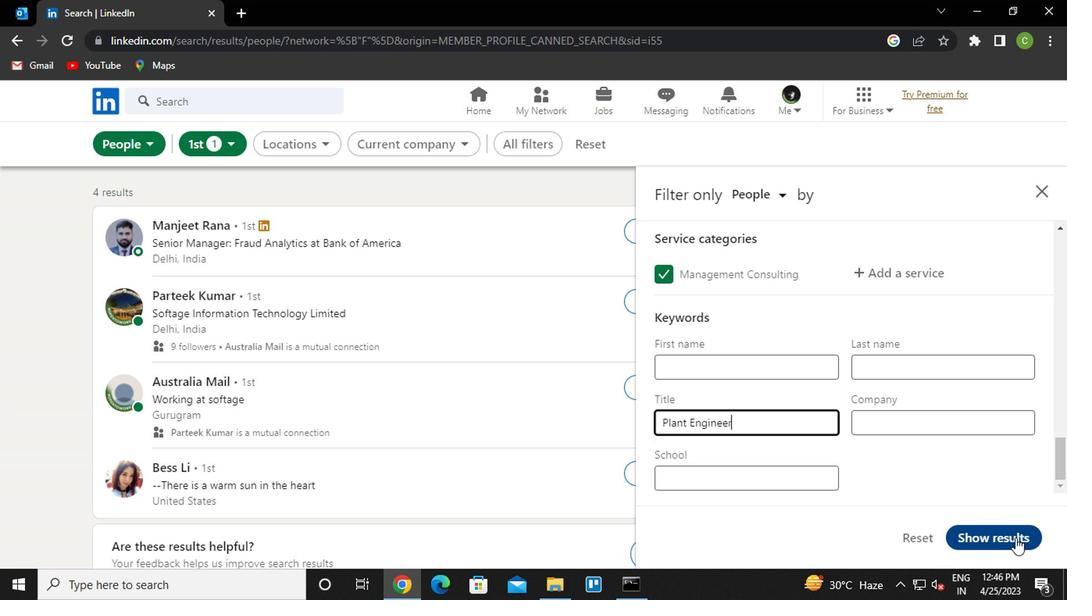 
Action: Mouse moved to (710, 517)
Screenshot: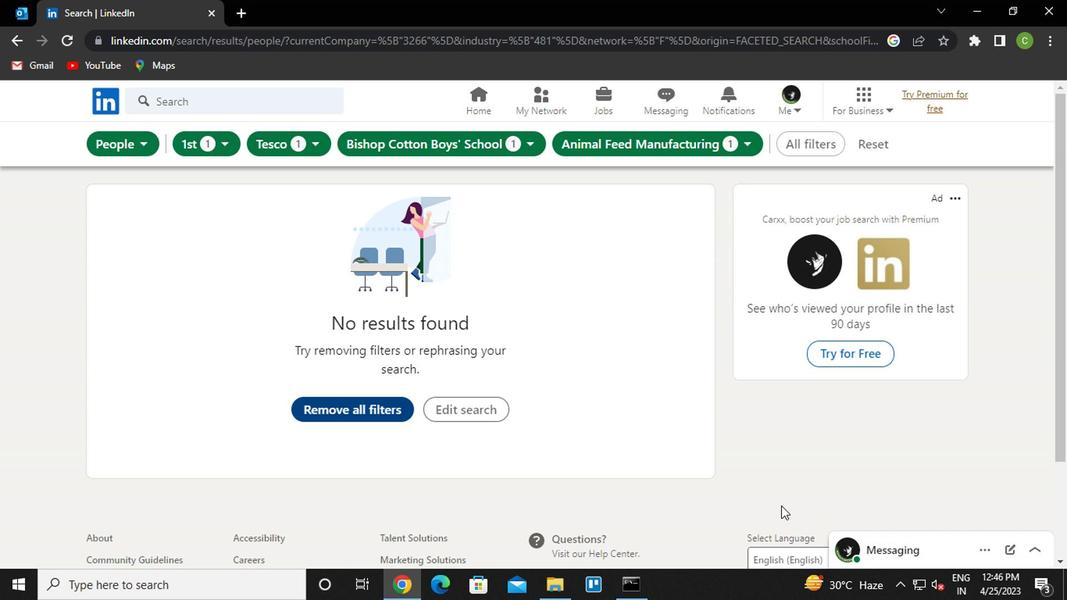 
